 Task: Add Attachment from Trello to Card Card0000000118 in Board Board0000000030 in Workspace WS0000000010 in Trello. Add Cover Blue to Card Card0000000118 in Board Board0000000030 in Workspace WS0000000010 in Trello. Add "Copy Card To …" Button titled Button0000000118 to "bottom" of the list "To Do" to Card Card0000000118 in Board Board0000000030 in Workspace WS0000000010 in Trello. Add Description DS0000000118 to Card Card0000000118 in Board Board0000000030 in Workspace WS0000000010 in Trello. Add Comment CM0000000118 to Card Card0000000118 in Board Board0000000030 in Workspace WS0000000010 in Trello
Action: Mouse moved to (579, 74)
Screenshot: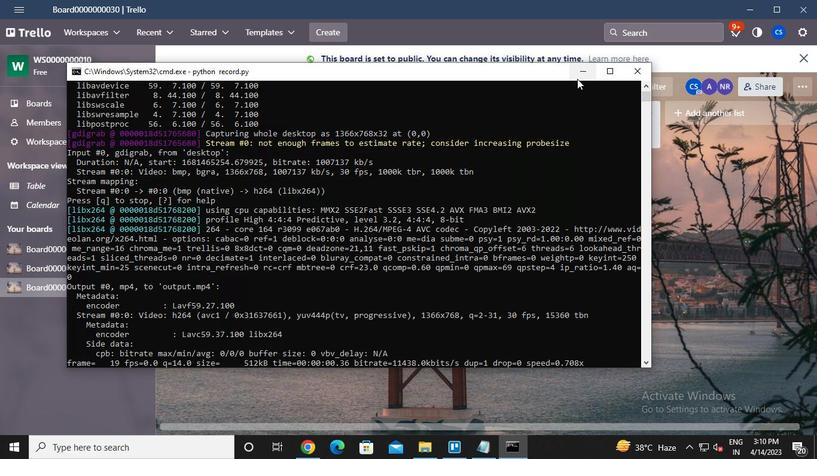 
Action: Mouse pressed left at (579, 74)
Screenshot: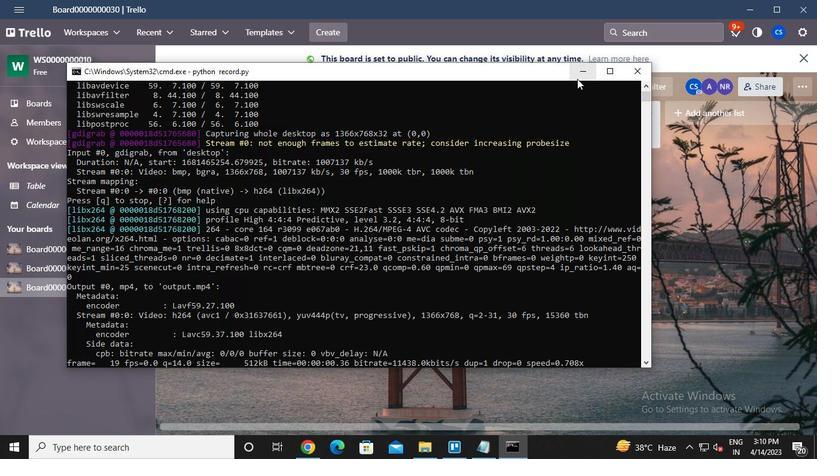 
Action: Mouse moved to (223, 216)
Screenshot: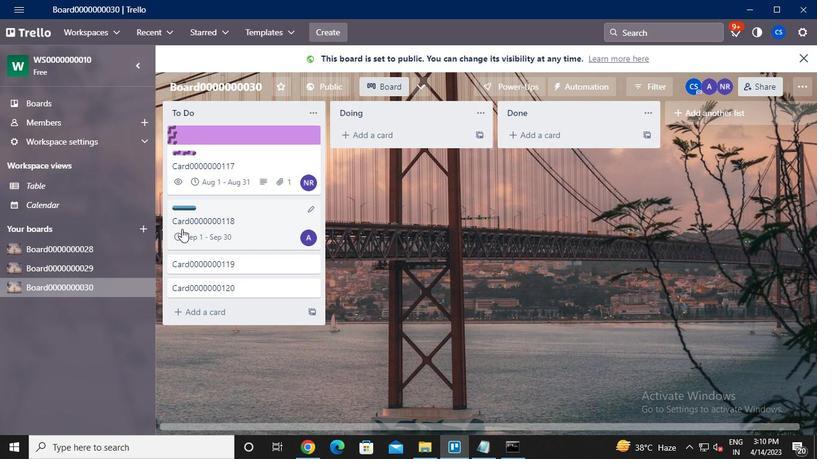 
Action: Mouse pressed left at (223, 216)
Screenshot: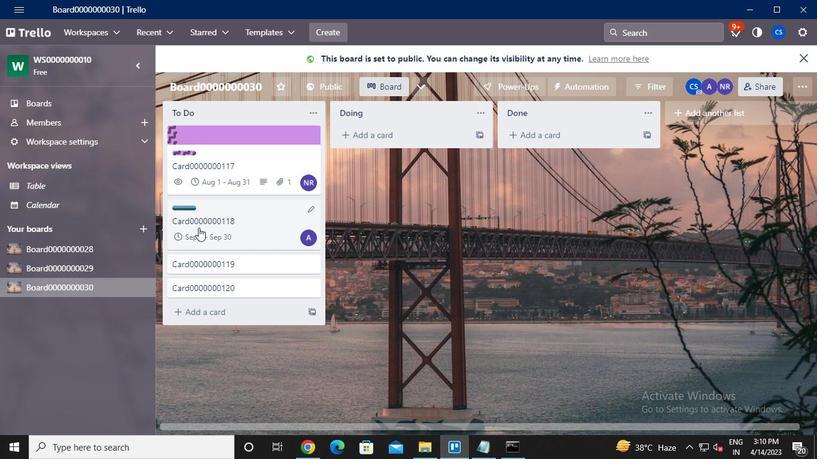 
Action: Mouse moved to (566, 245)
Screenshot: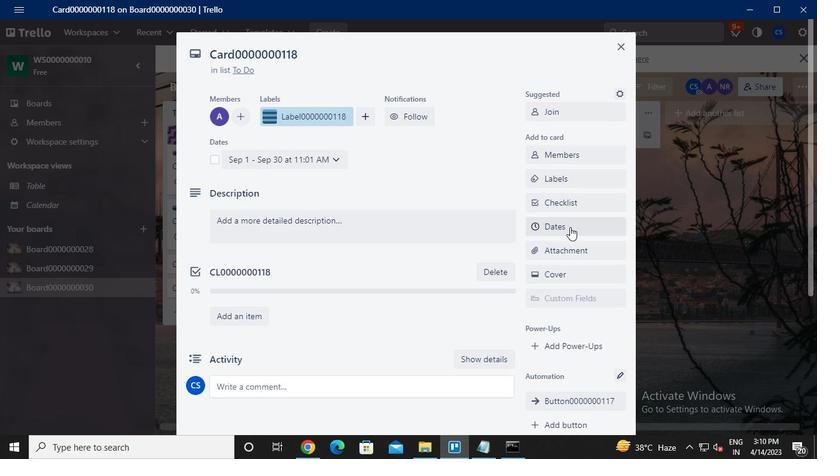 
Action: Mouse pressed left at (566, 245)
Screenshot: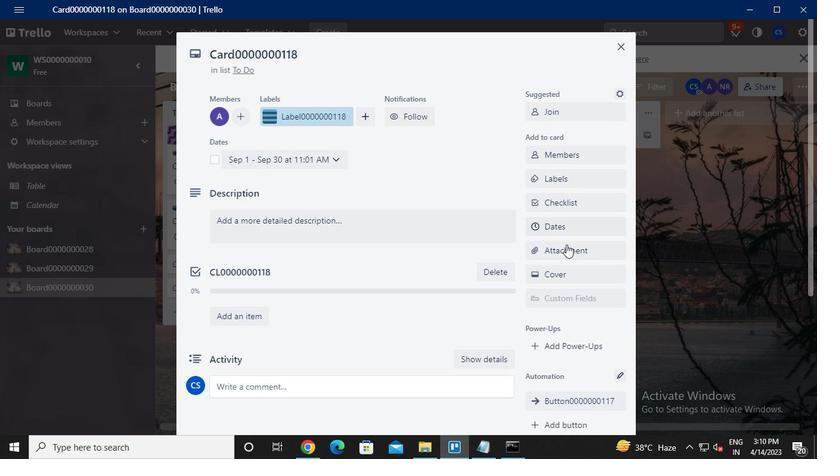 
Action: Mouse moved to (560, 127)
Screenshot: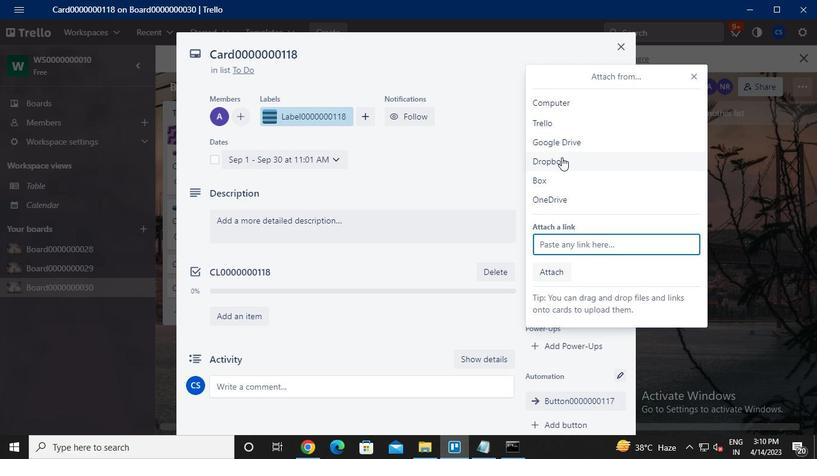 
Action: Mouse pressed left at (560, 127)
Screenshot: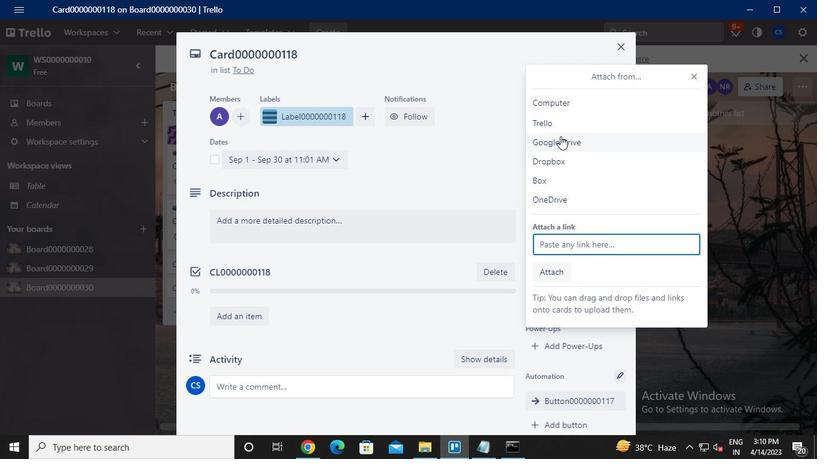 
Action: Mouse moved to (568, 175)
Screenshot: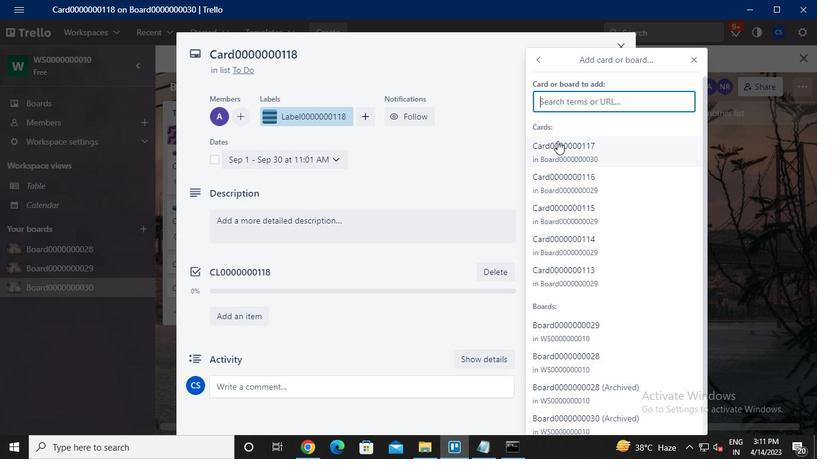 
Action: Mouse pressed left at (568, 175)
Screenshot: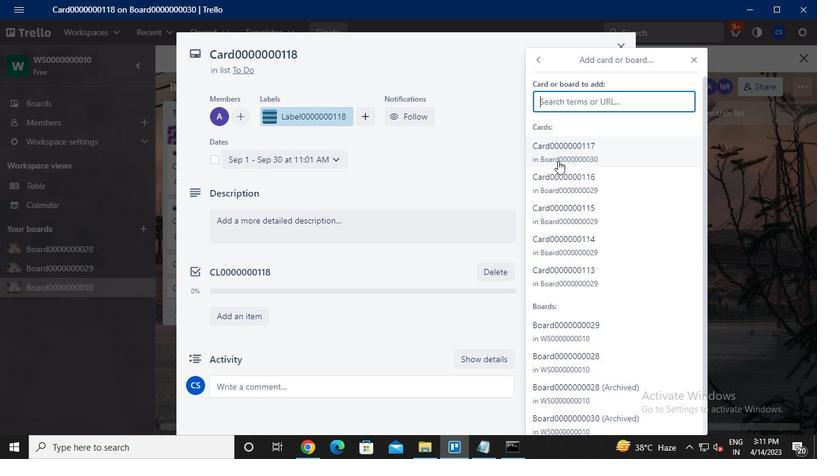 
Action: Mouse pressed left at (568, 175)
Screenshot: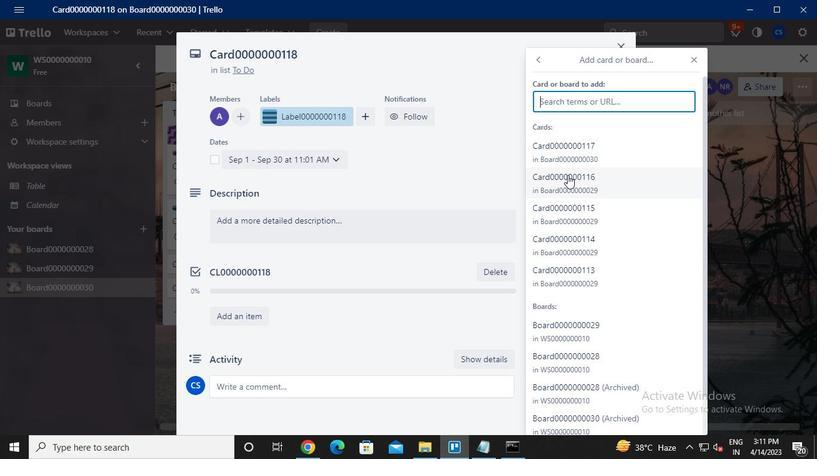 
Action: Mouse moved to (699, 61)
Screenshot: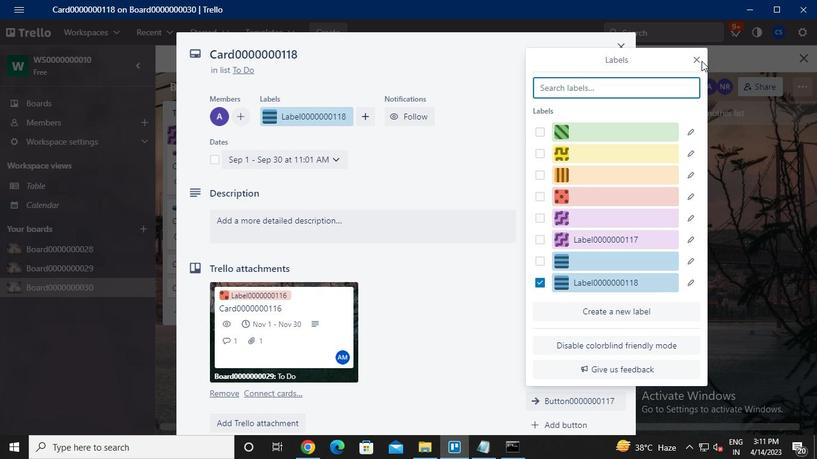 
Action: Mouse pressed left at (699, 61)
Screenshot: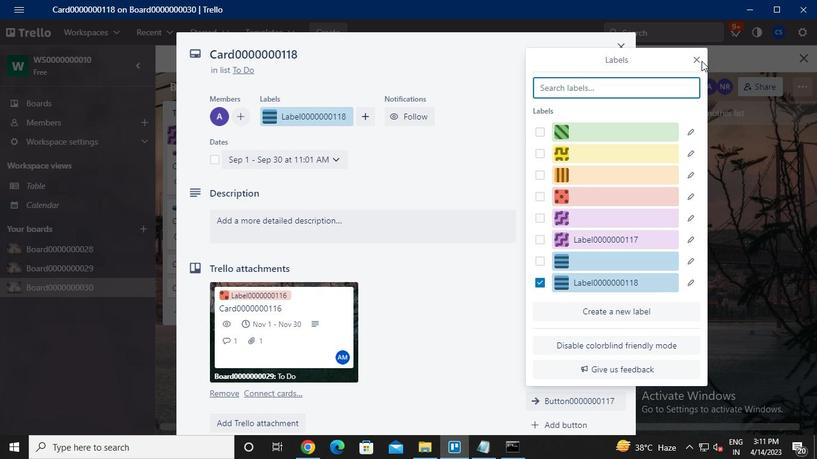 
Action: Mouse moved to (565, 268)
Screenshot: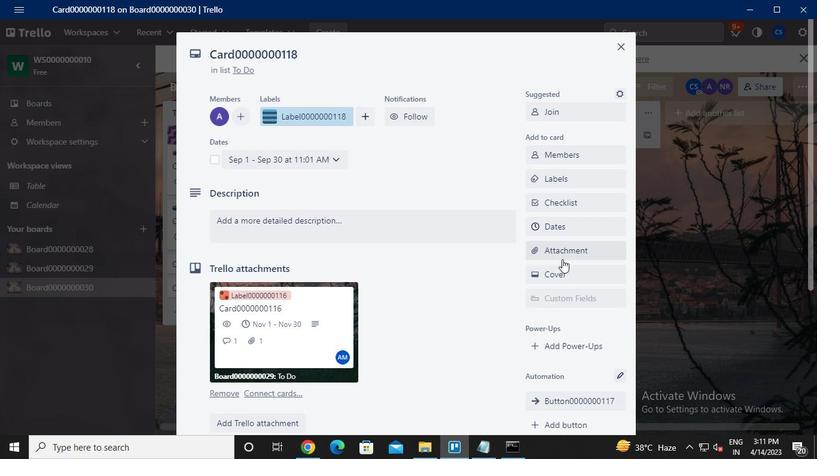 
Action: Mouse pressed left at (565, 268)
Screenshot: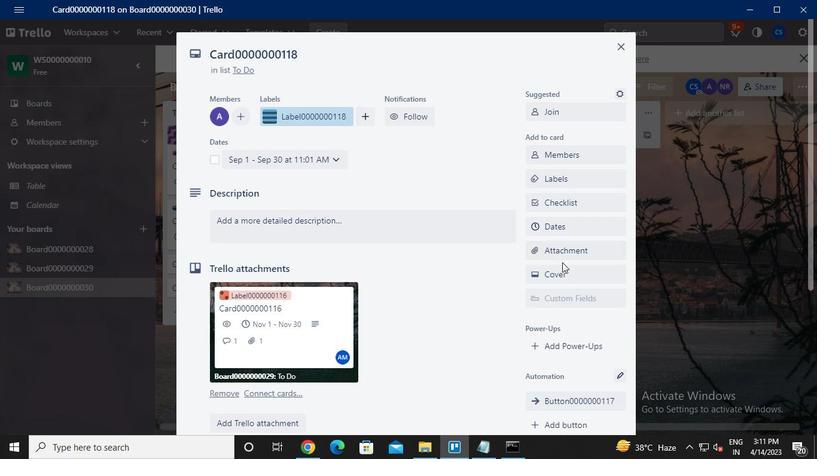 
Action: Mouse moved to (548, 223)
Screenshot: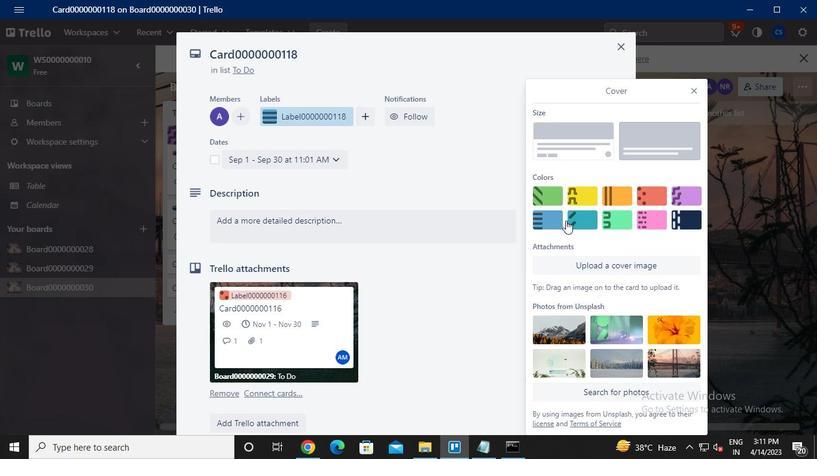 
Action: Mouse pressed left at (548, 223)
Screenshot: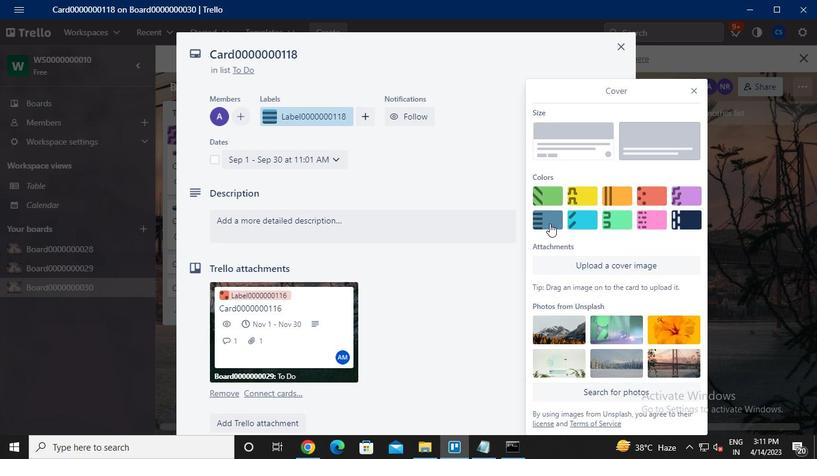 
Action: Mouse moved to (692, 71)
Screenshot: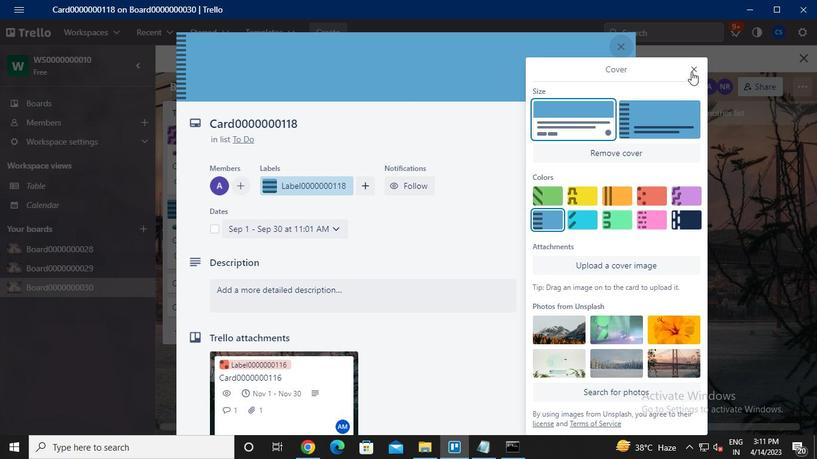 
Action: Mouse pressed left at (692, 71)
Screenshot: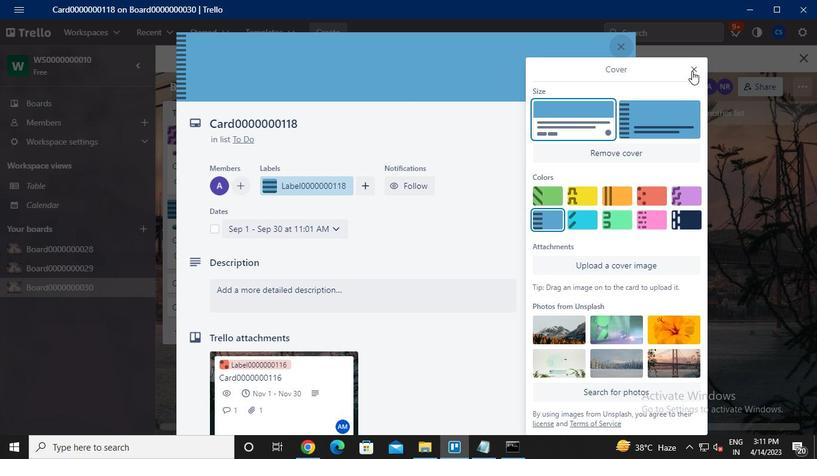 
Action: Mouse moved to (577, 290)
Screenshot: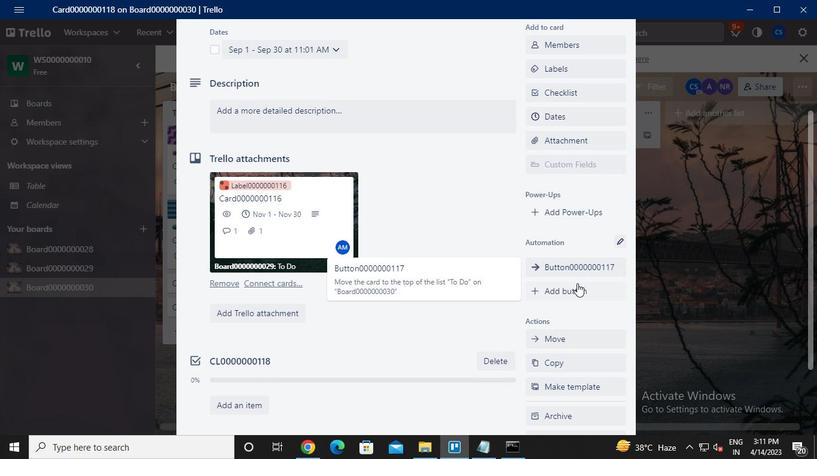 
Action: Mouse pressed left at (577, 290)
Screenshot: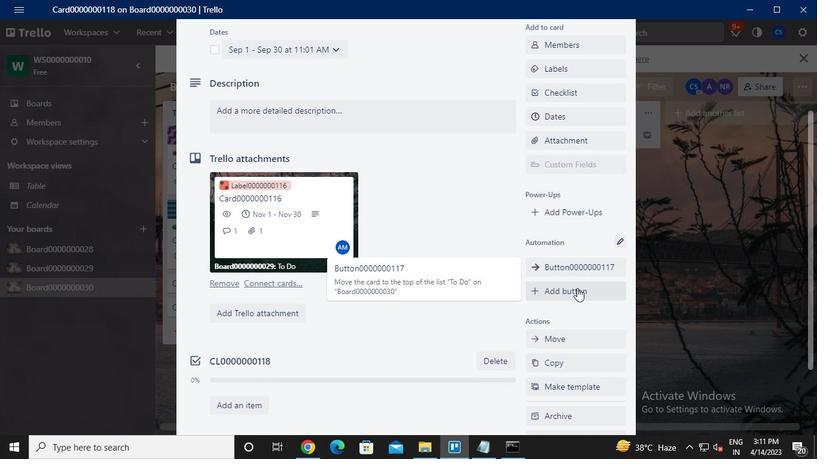 
Action: Mouse moved to (587, 134)
Screenshot: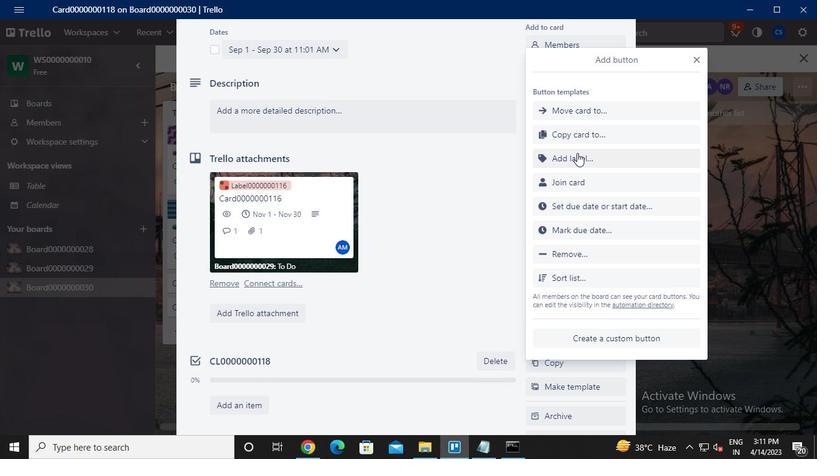 
Action: Mouse pressed left at (587, 134)
Screenshot: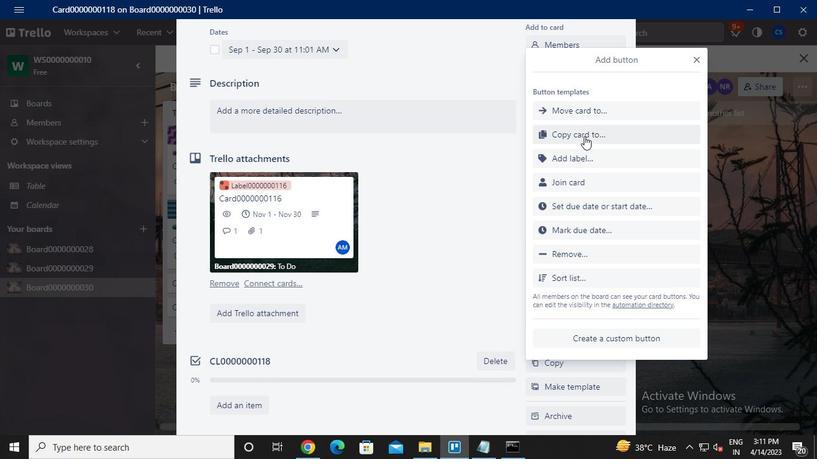 
Action: Mouse moved to (447, 233)
Screenshot: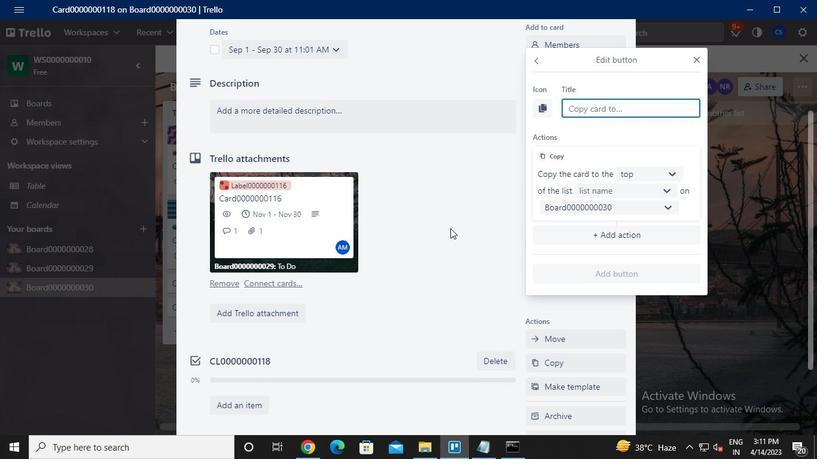 
Action: Keyboard Key.caps_lock
Screenshot: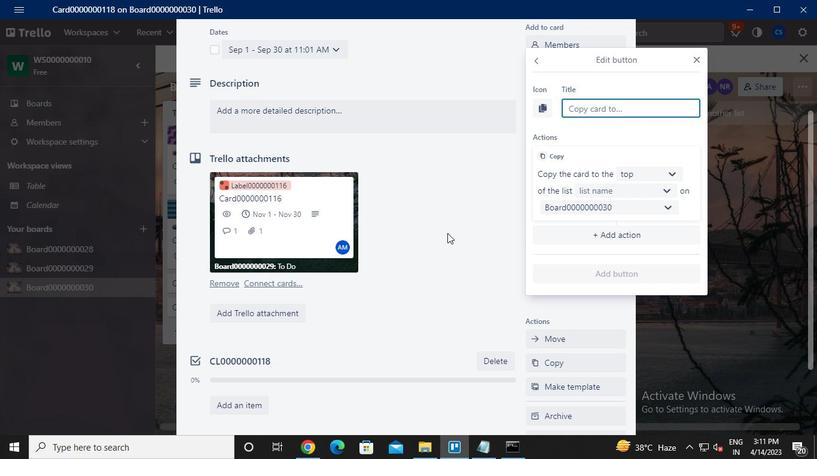
Action: Keyboard Key.caps_lock
Screenshot: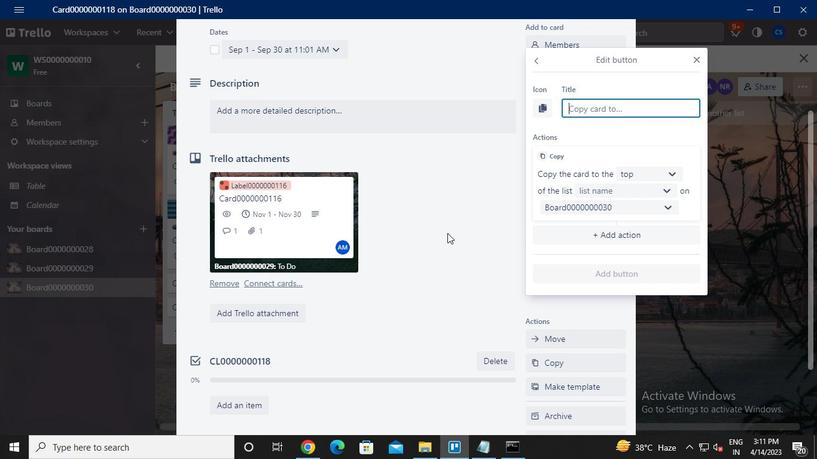 
Action: Keyboard b
Screenshot: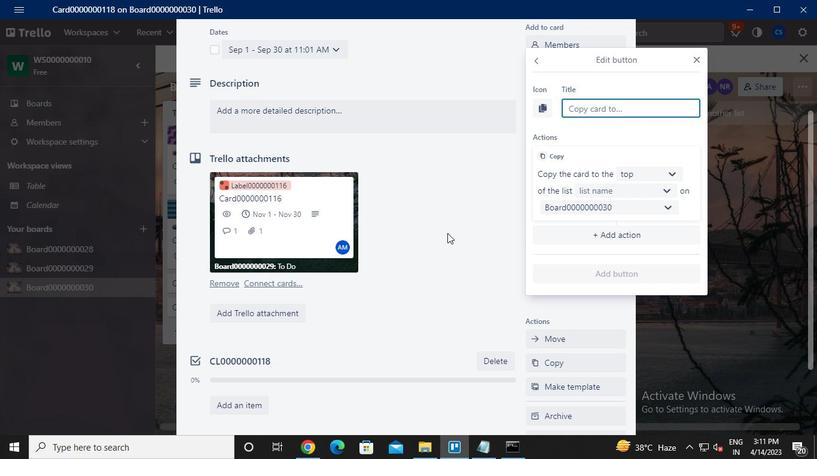 
Action: Keyboard Key.caps_lock
Screenshot: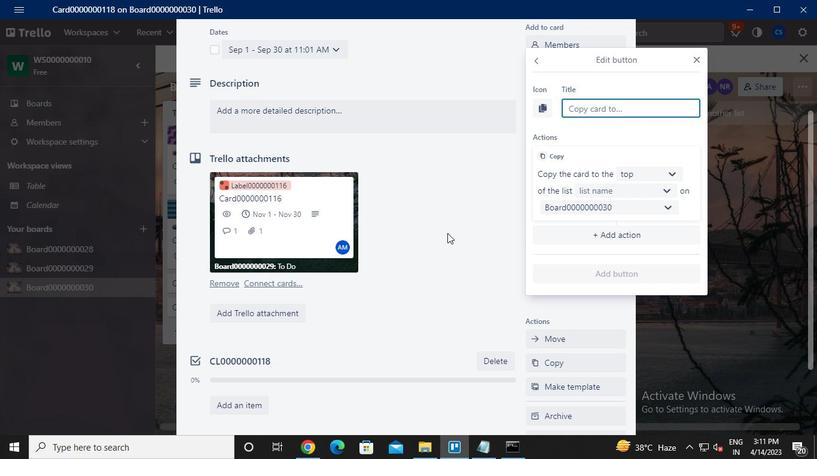 
Action: Keyboard u
Screenshot: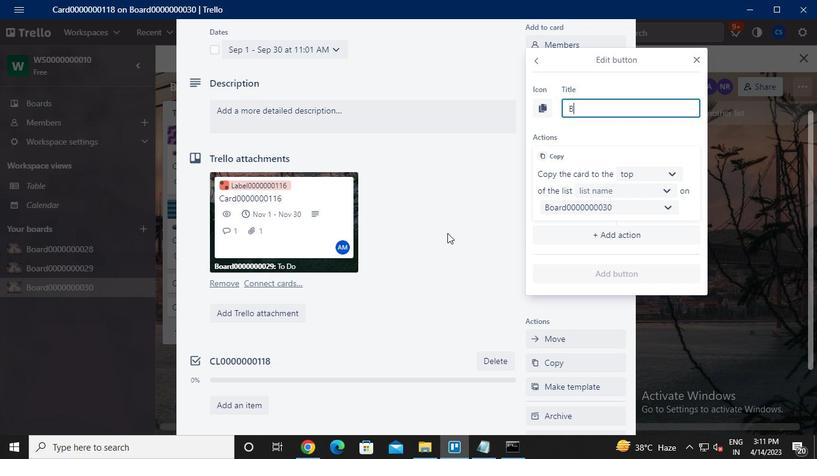 
Action: Keyboard t
Screenshot: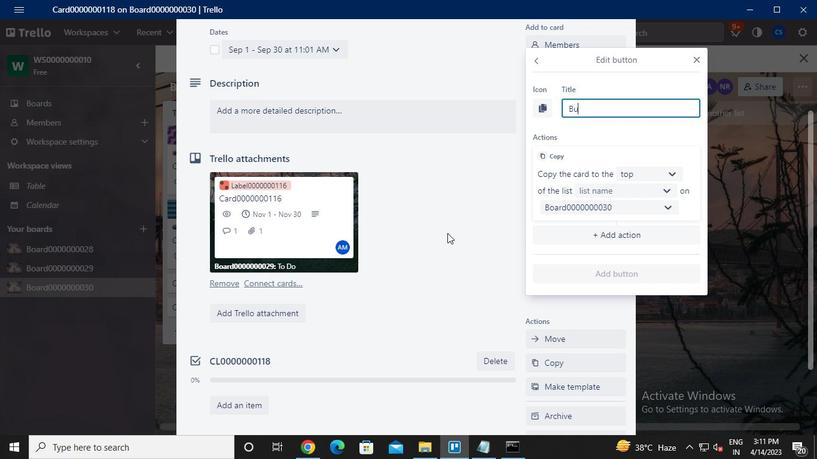 
Action: Keyboard t
Screenshot: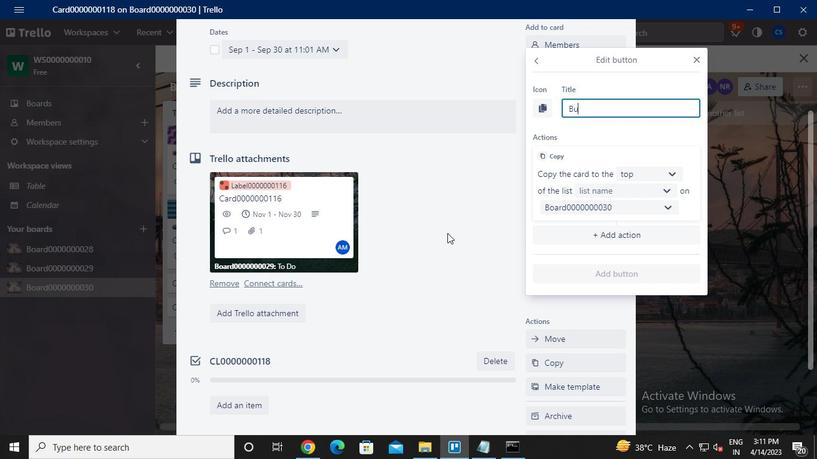 
Action: Keyboard o
Screenshot: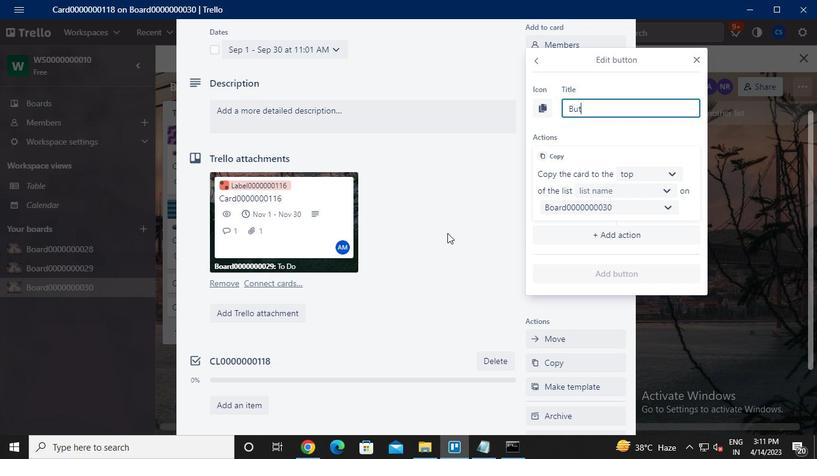 
Action: Keyboard n
Screenshot: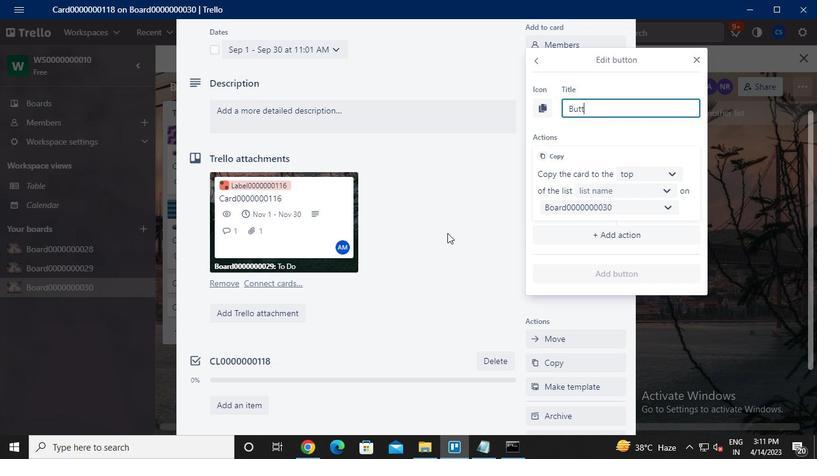 
Action: Keyboard <96>
Screenshot: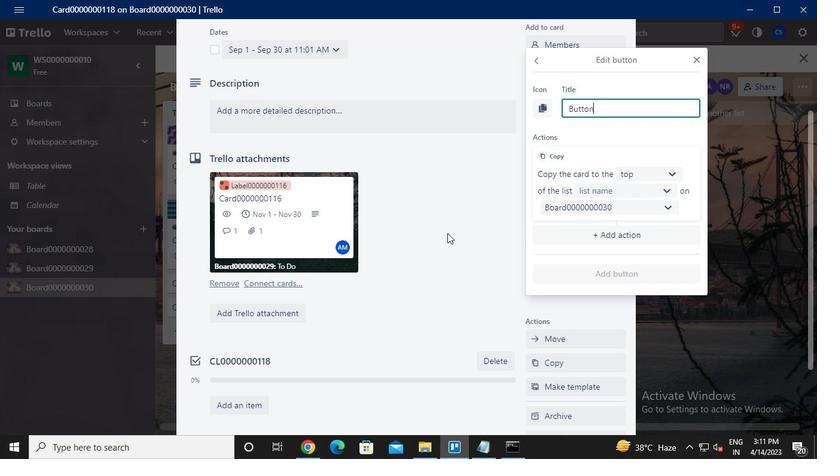 
Action: Keyboard <96>
Screenshot: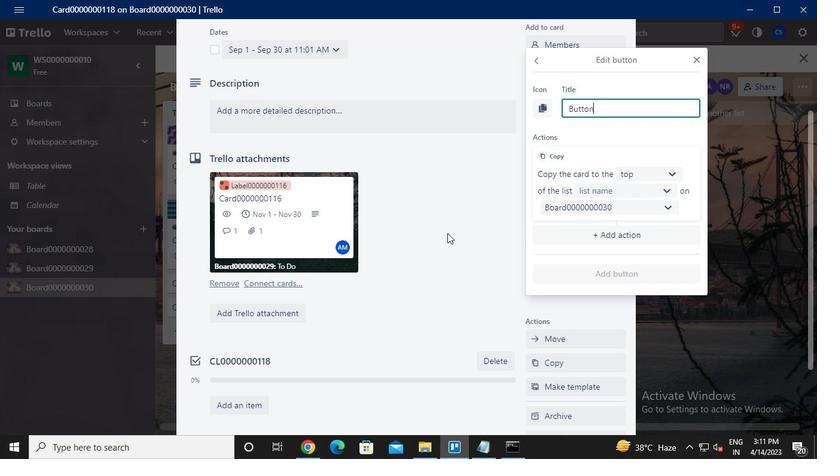 
Action: Keyboard <96>
Screenshot: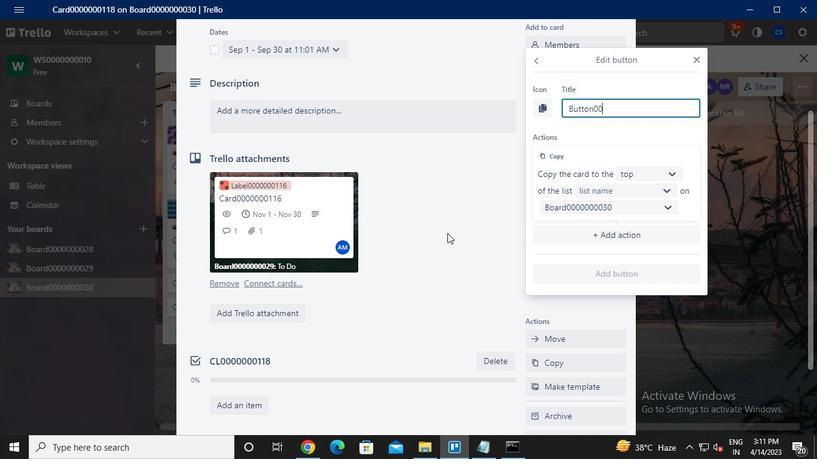 
Action: Keyboard <96>
Screenshot: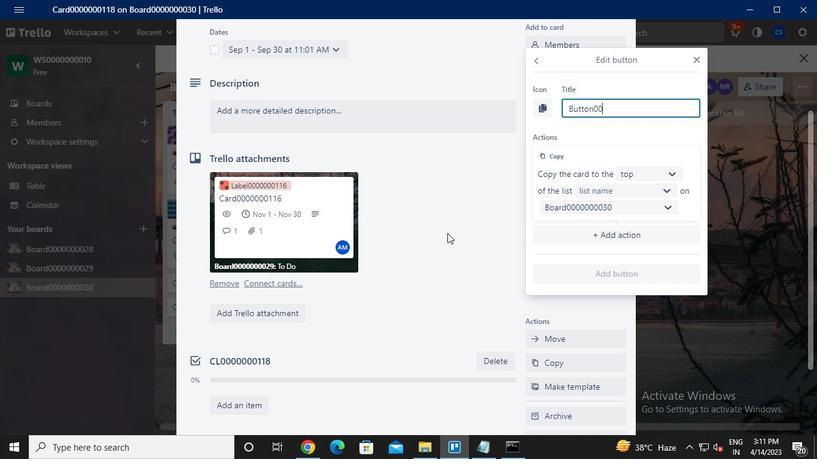 
Action: Keyboard <96>
Screenshot: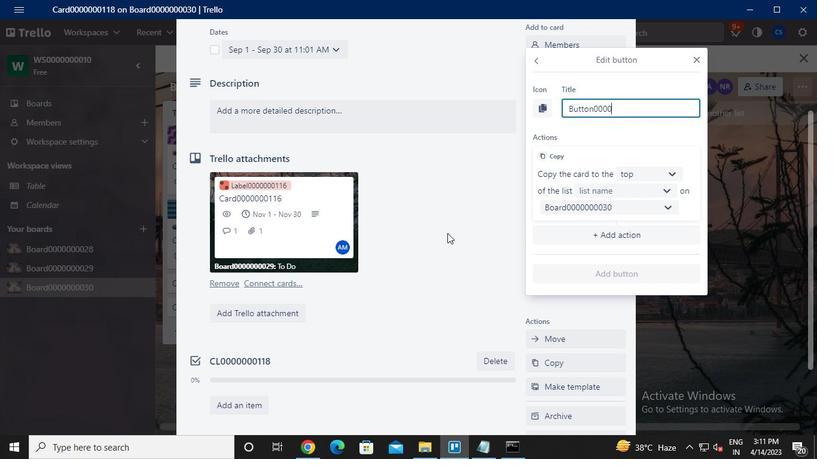 
Action: Keyboard <96>
Screenshot: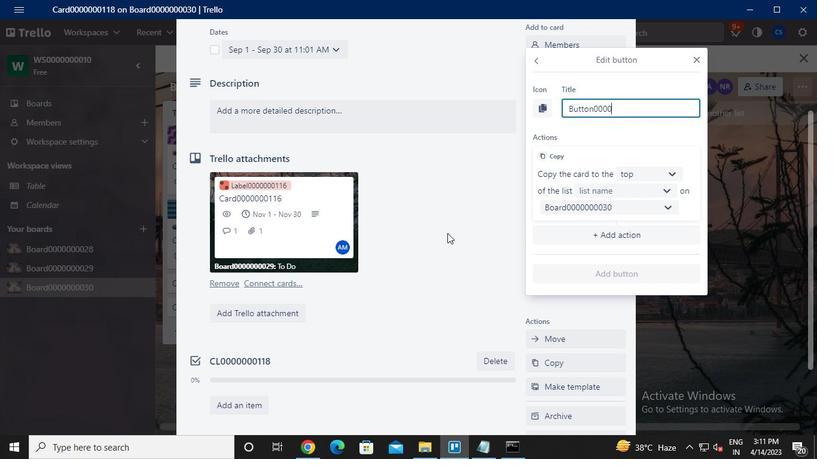 
Action: Keyboard <96>
Screenshot: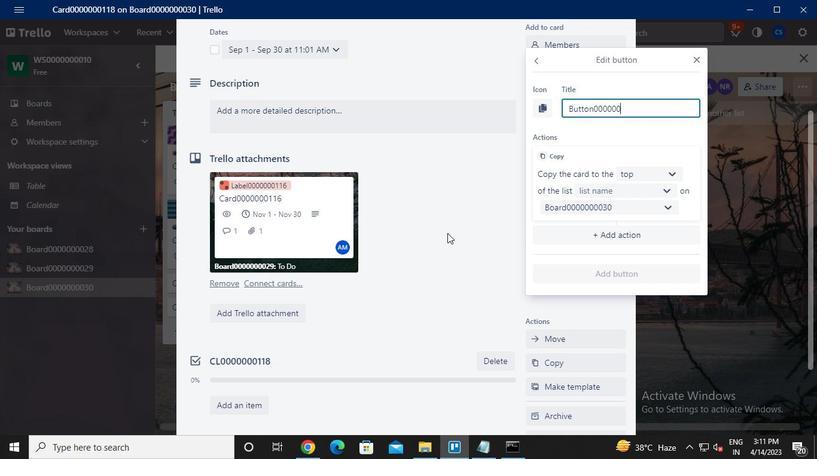 
Action: Keyboard <97>
Screenshot: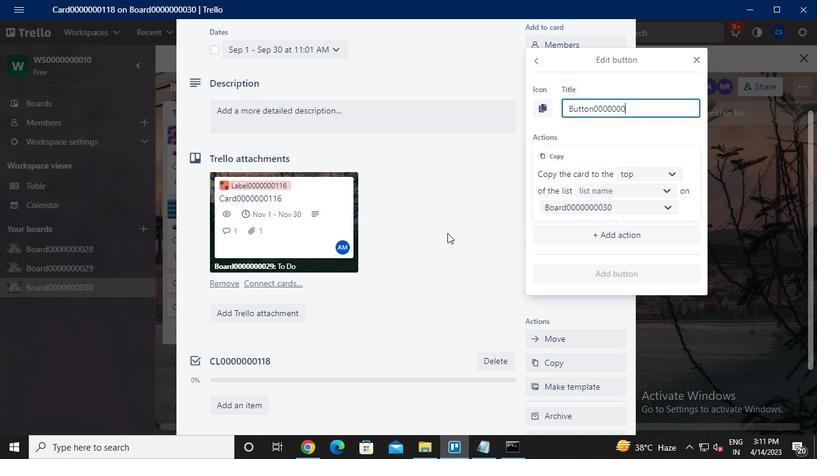 
Action: Keyboard <97>
Screenshot: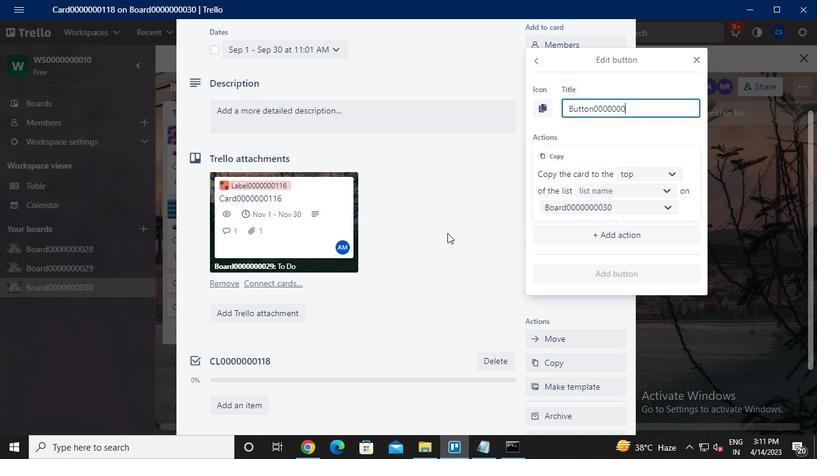 
Action: Keyboard <104>
Screenshot: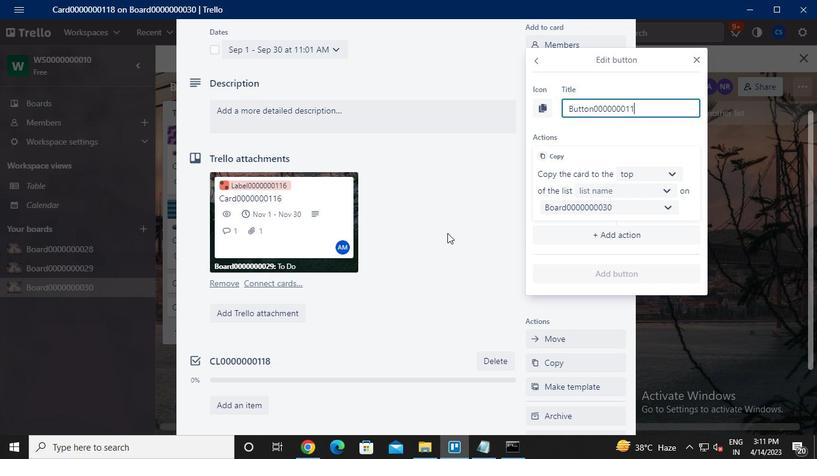 
Action: Mouse moved to (642, 172)
Screenshot: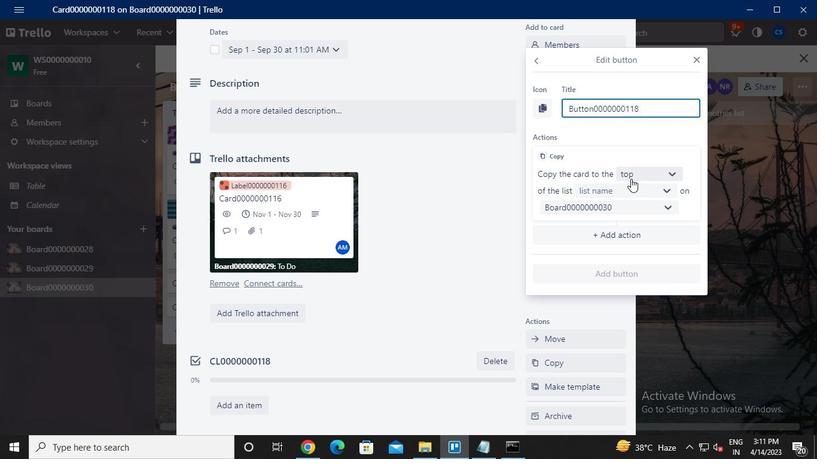 
Action: Mouse pressed left at (642, 172)
Screenshot: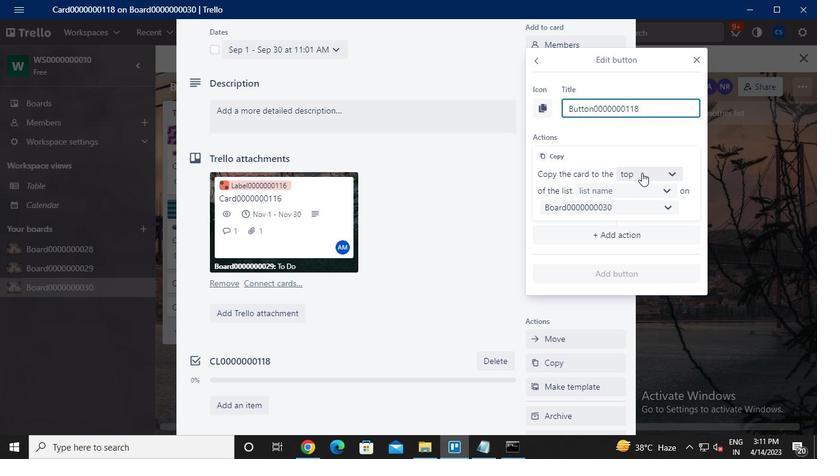 
Action: Mouse moved to (644, 217)
Screenshot: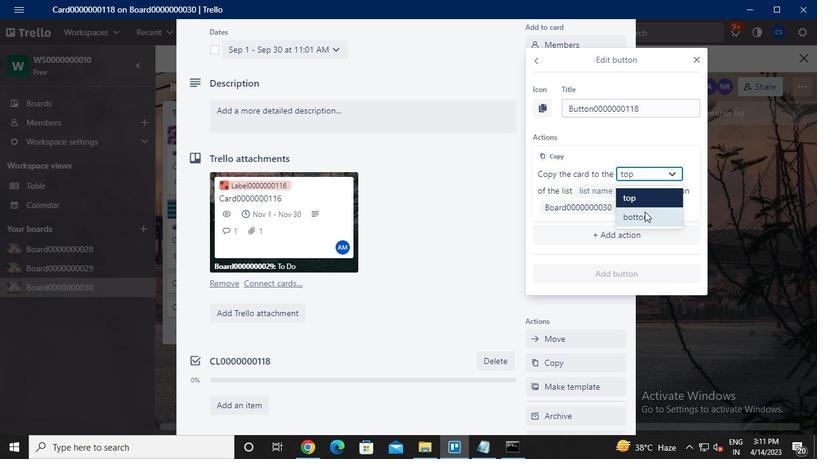 
Action: Mouse pressed left at (644, 217)
Screenshot: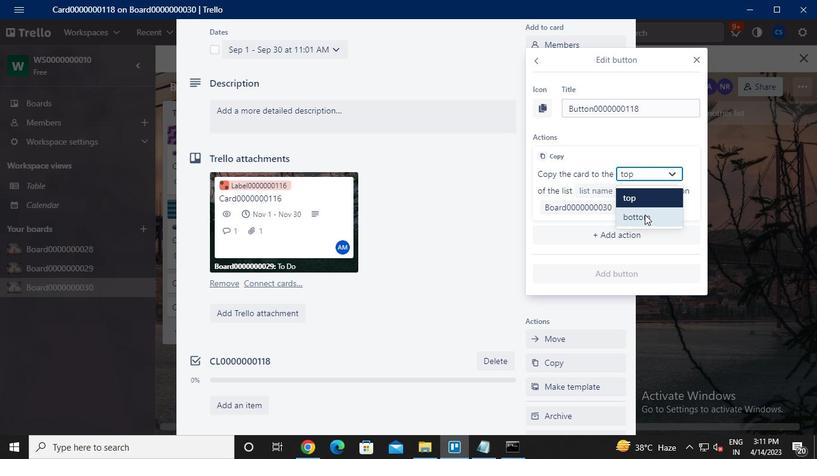 
Action: Mouse moved to (647, 193)
Screenshot: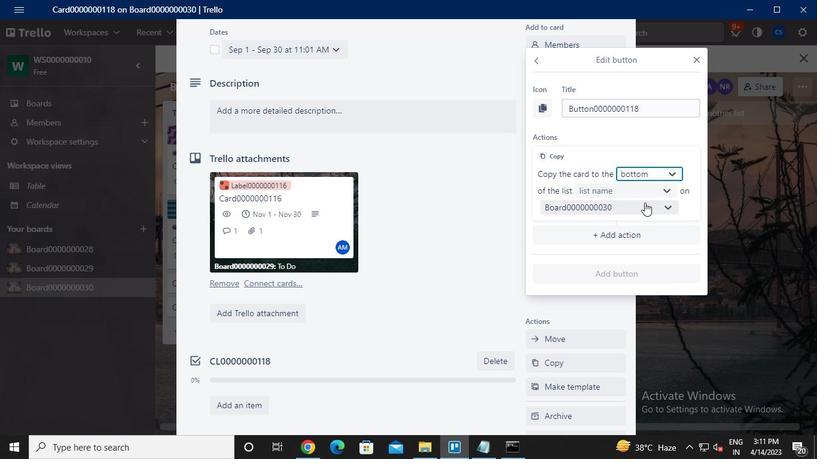 
Action: Mouse pressed left at (647, 193)
Screenshot: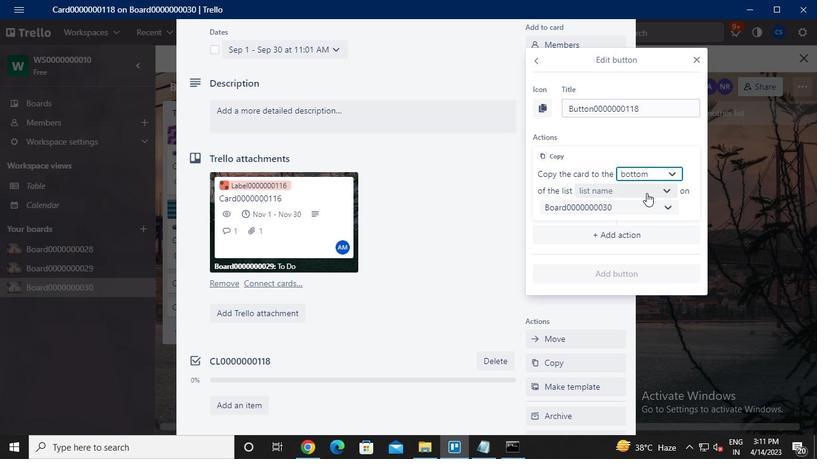 
Action: Mouse moved to (619, 217)
Screenshot: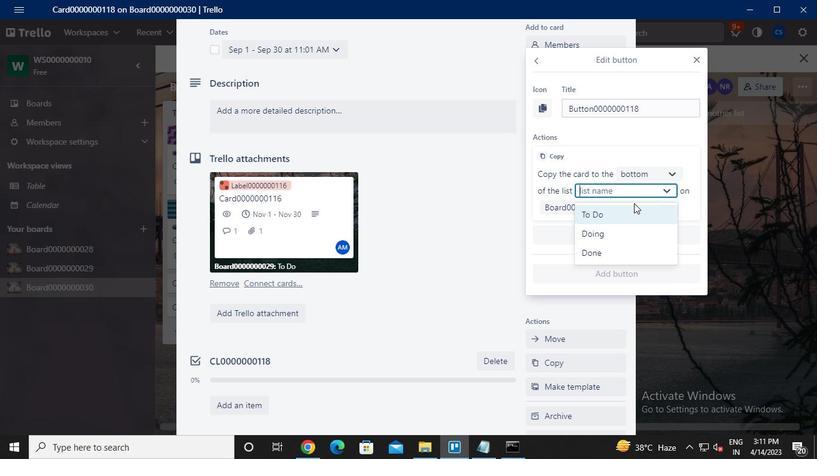 
Action: Mouse pressed left at (619, 217)
Screenshot: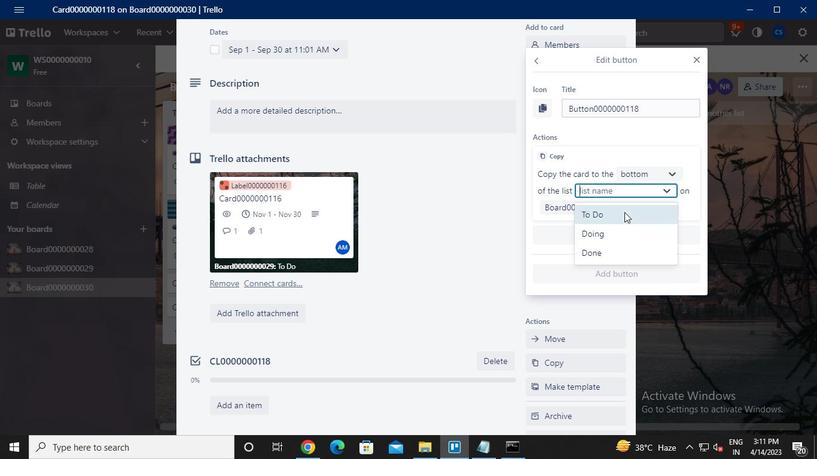
Action: Mouse moved to (621, 273)
Screenshot: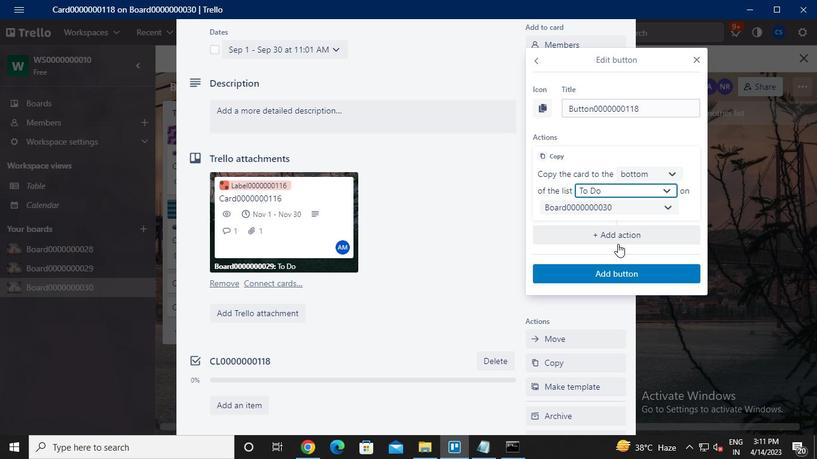 
Action: Mouse pressed left at (621, 273)
Screenshot: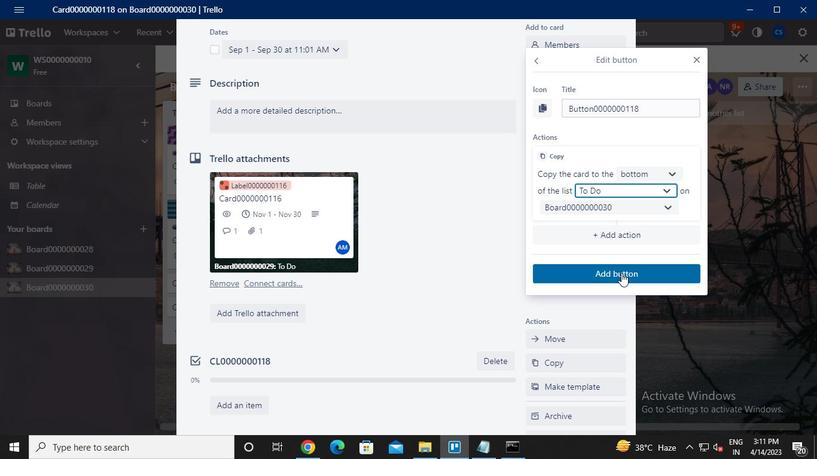 
Action: Mouse moved to (296, 108)
Screenshot: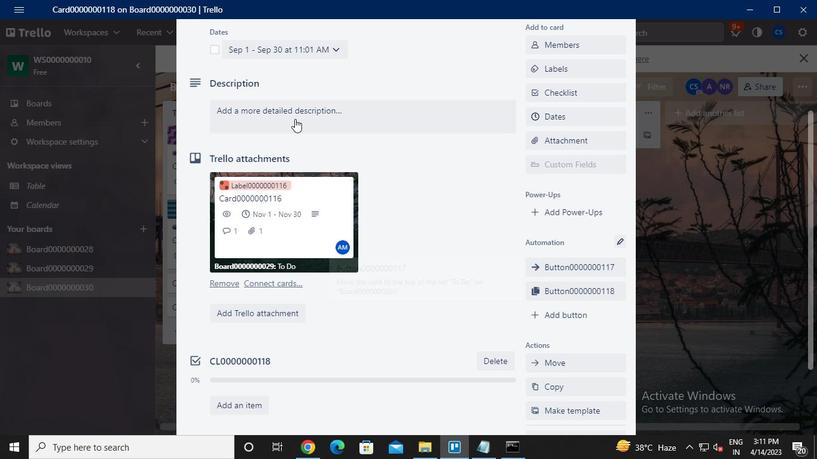 
Action: Mouse pressed left at (296, 108)
Screenshot: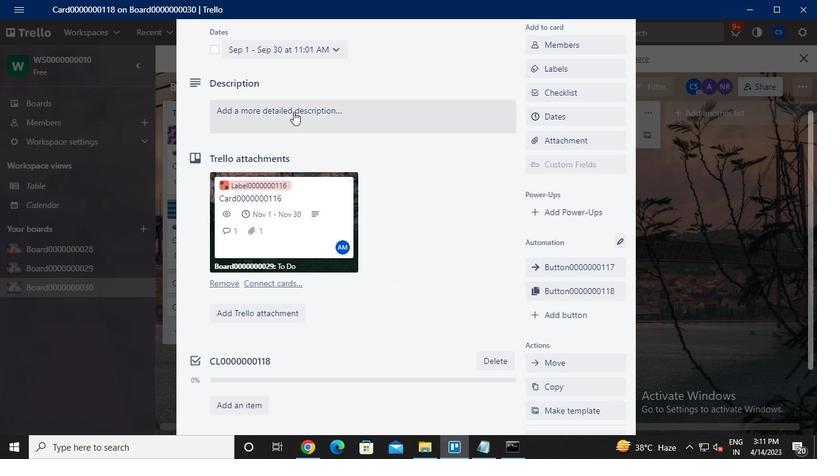 
Action: Keyboard Key.caps_lock
Screenshot: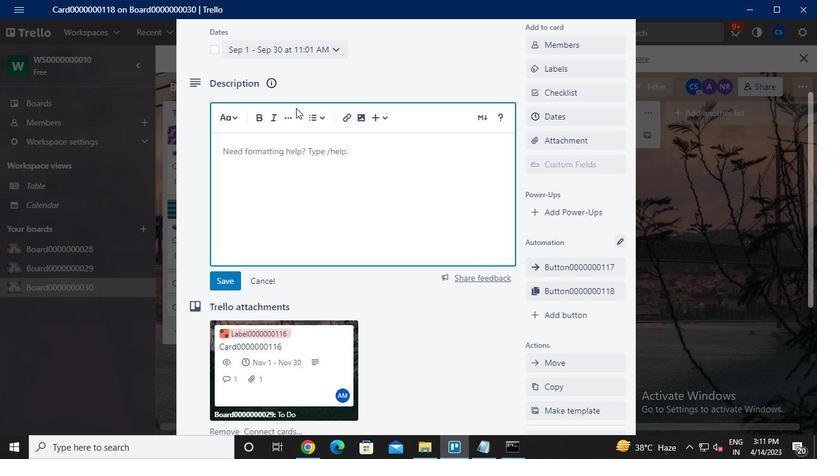 
Action: Keyboard d
Screenshot: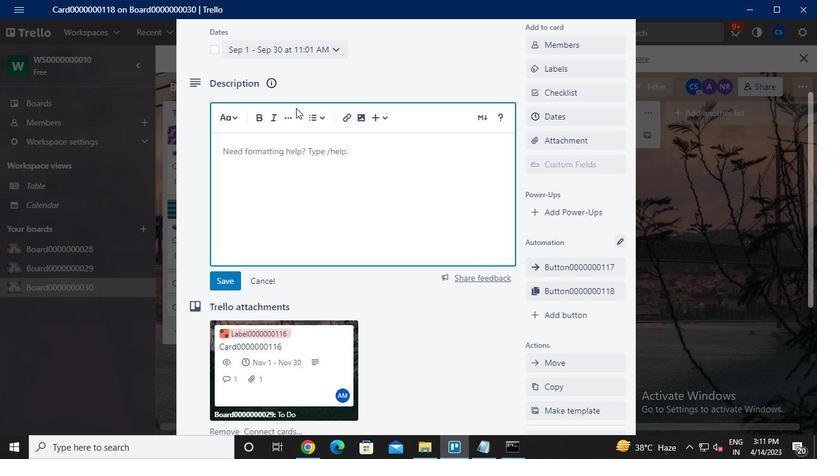 
Action: Keyboard s
Screenshot: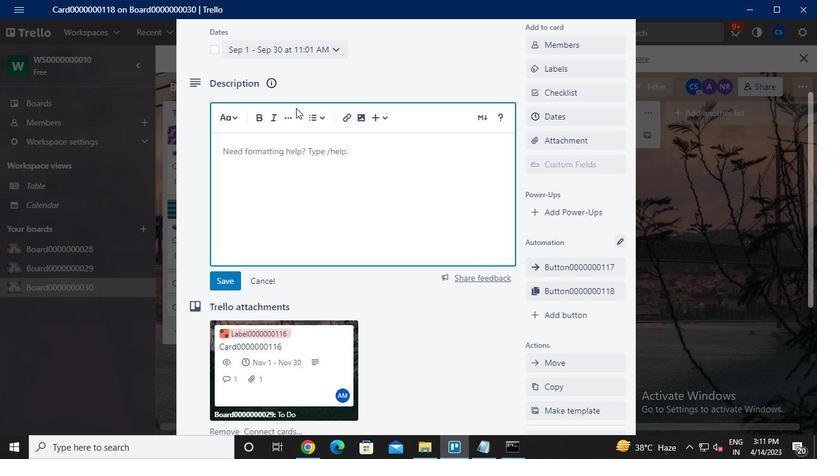 
Action: Keyboard <96>
Screenshot: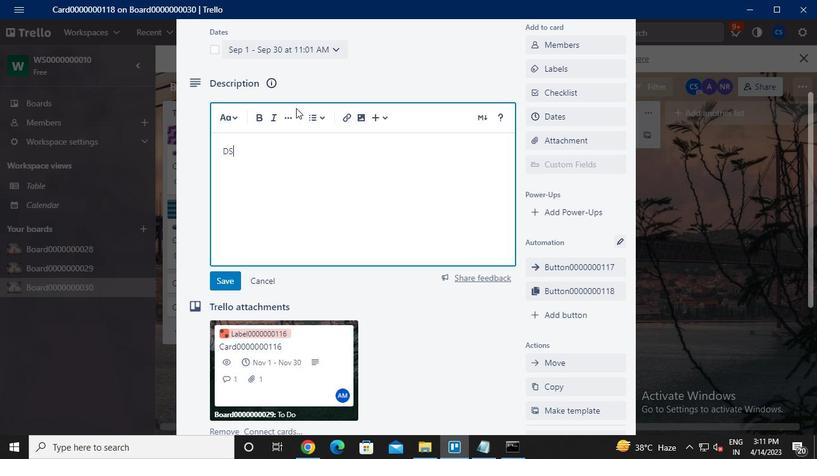 
Action: Keyboard <96>
Screenshot: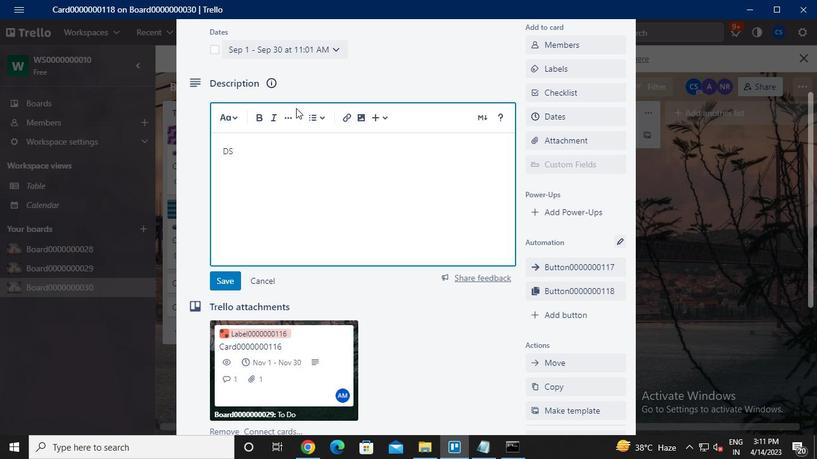 
Action: Keyboard <96>
Screenshot: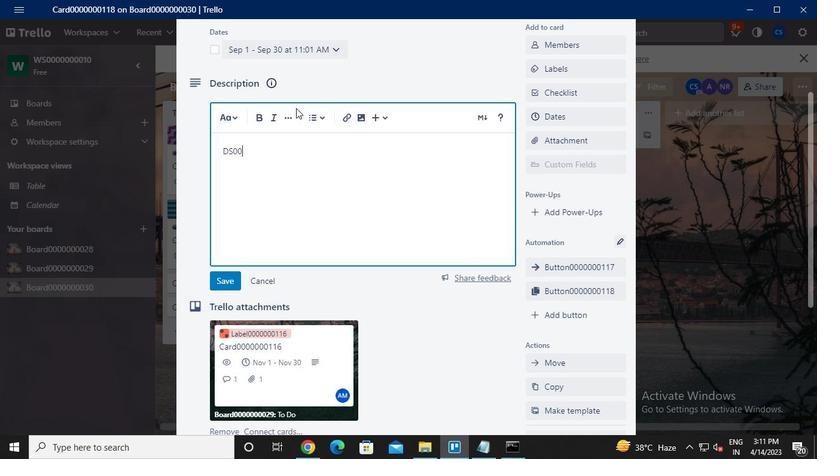 
Action: Keyboard <96>
Screenshot: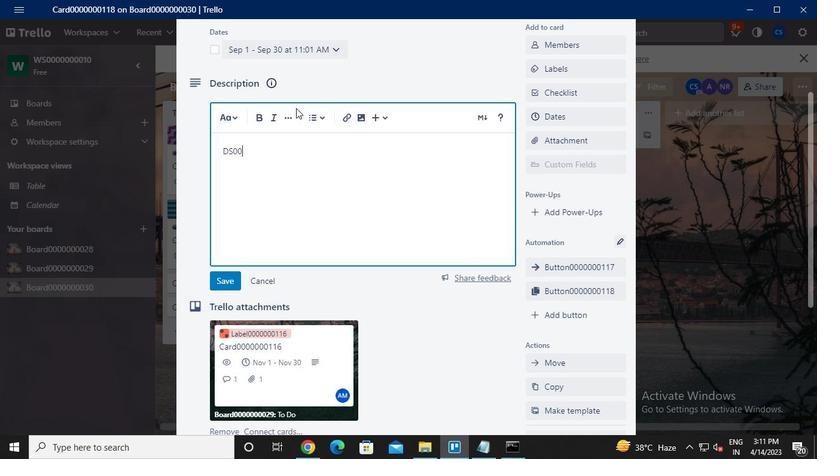 
Action: Keyboard <96>
Screenshot: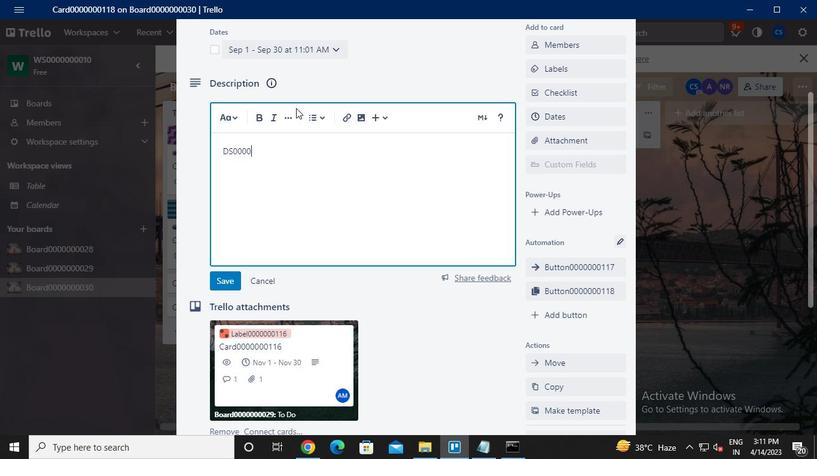 
Action: Keyboard <96>
Screenshot: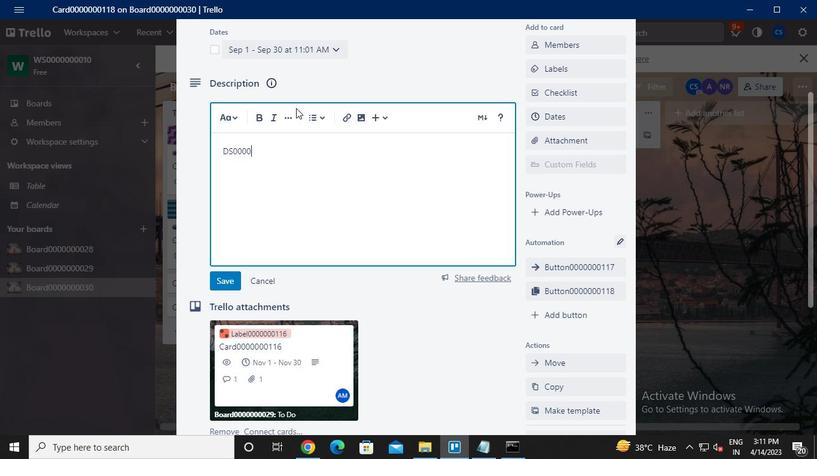 
Action: Keyboard <96>
Screenshot: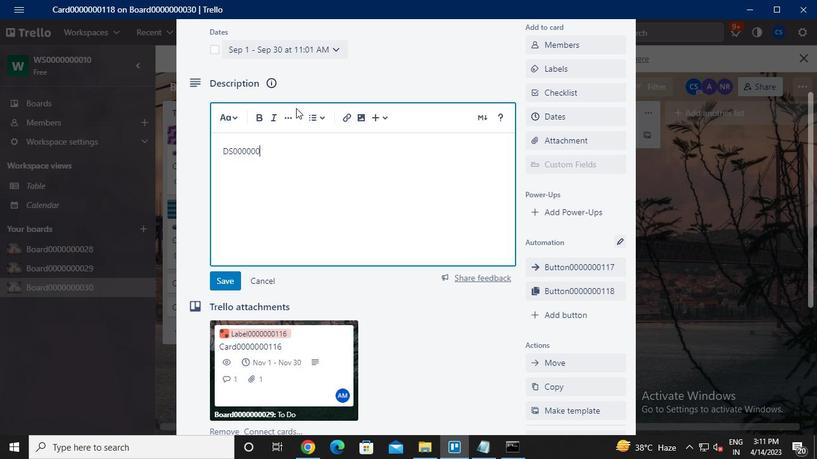
Action: Keyboard <97>
Screenshot: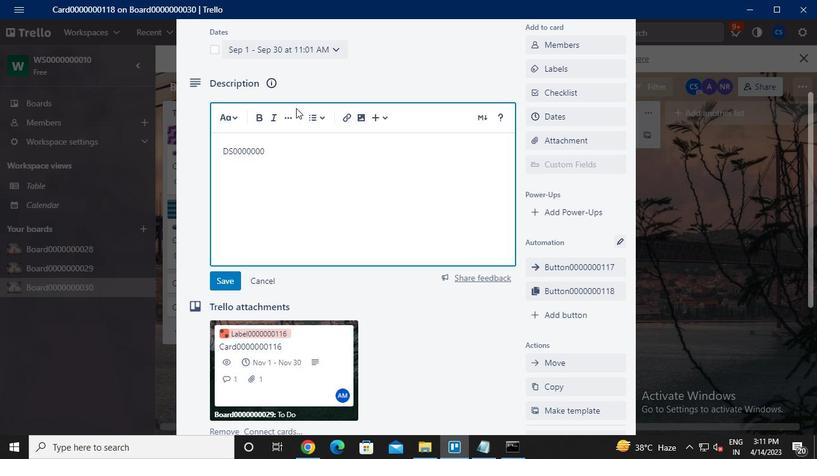 
Action: Keyboard <97>
Screenshot: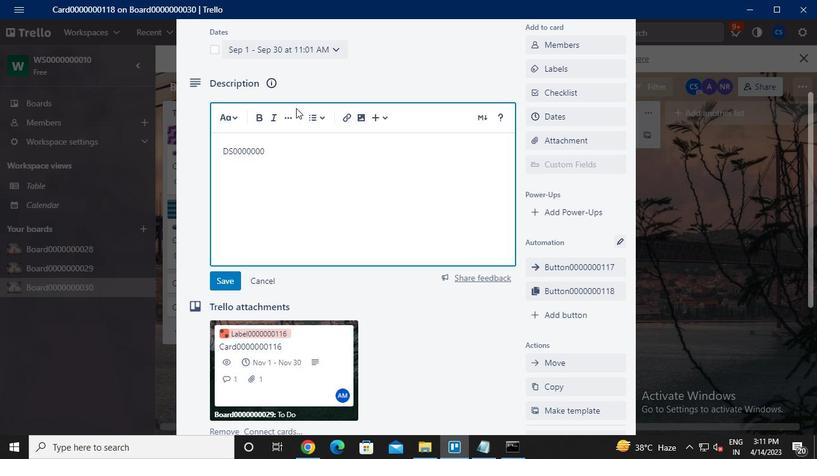
Action: Keyboard <104>
Screenshot: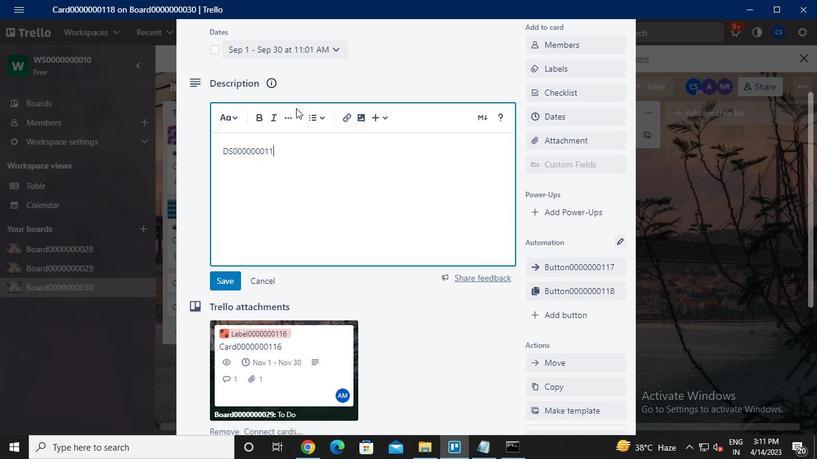 
Action: Mouse moved to (226, 275)
Screenshot: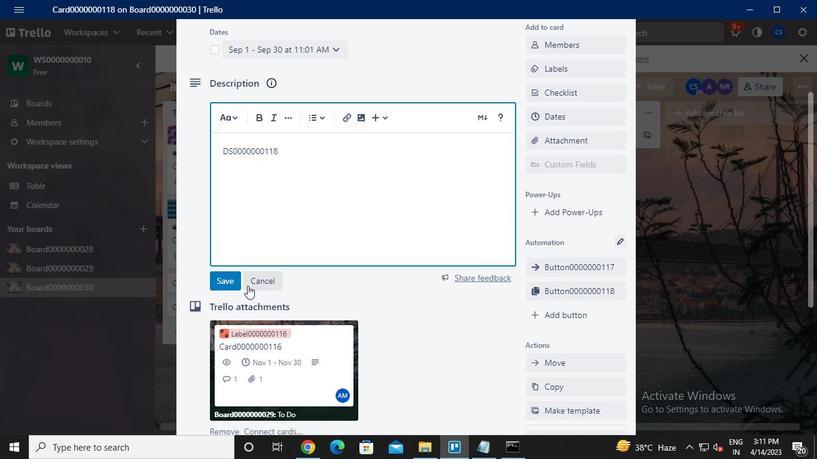 
Action: Mouse pressed left at (226, 275)
Screenshot: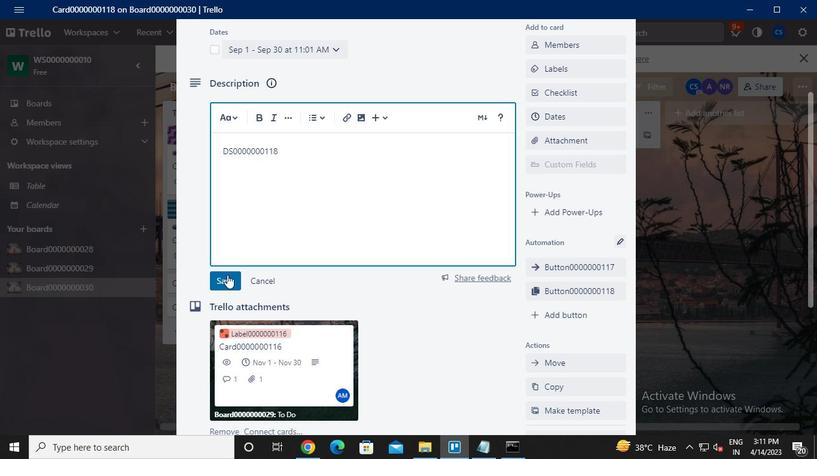 
Action: Mouse moved to (285, 348)
Screenshot: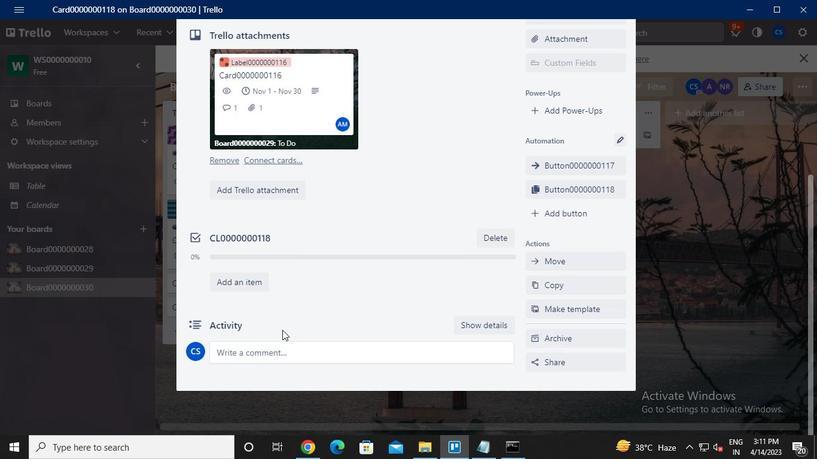 
Action: Mouse pressed left at (285, 348)
Screenshot: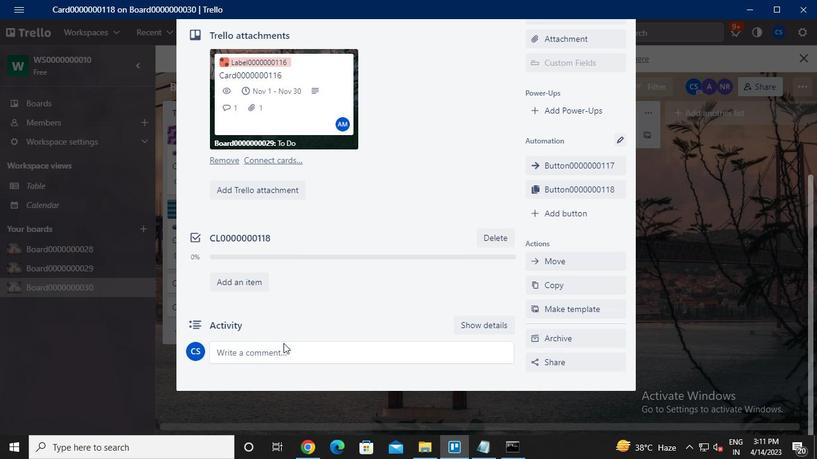 
Action: Keyboard c
Screenshot: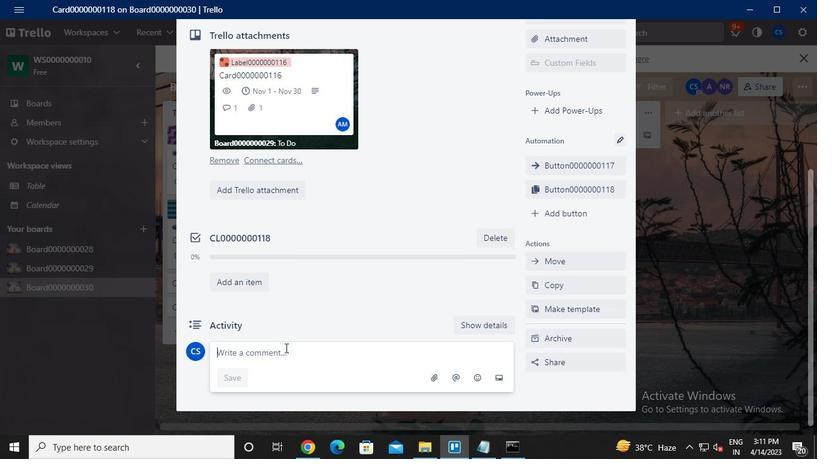 
Action: Keyboard m
Screenshot: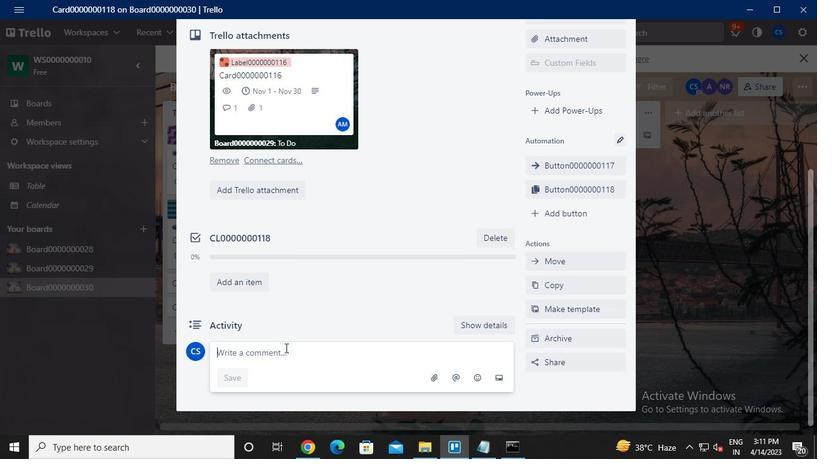 
Action: Keyboard <96>
Screenshot: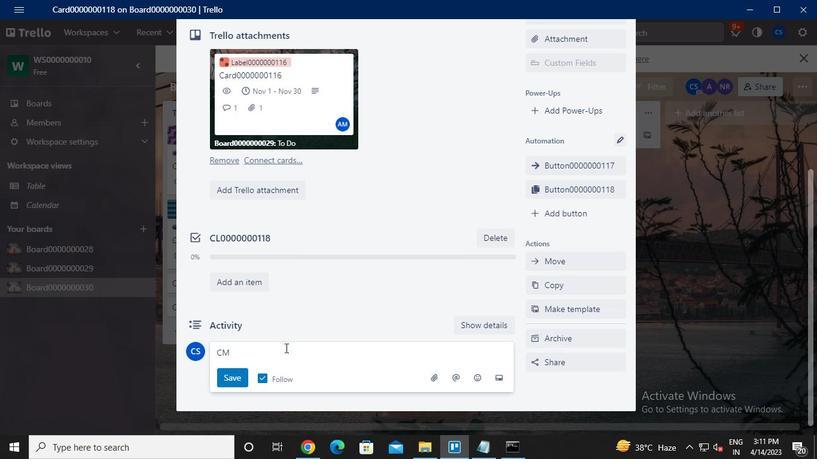 
Action: Keyboard <96>
Screenshot: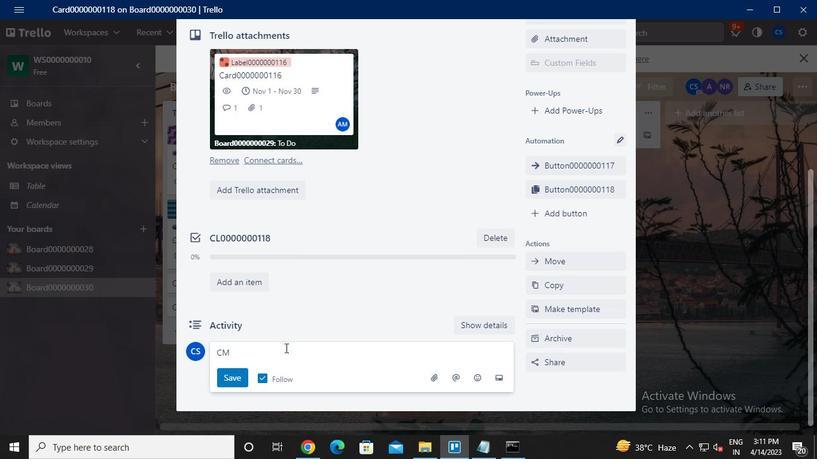 
Action: Keyboard <96>
Screenshot: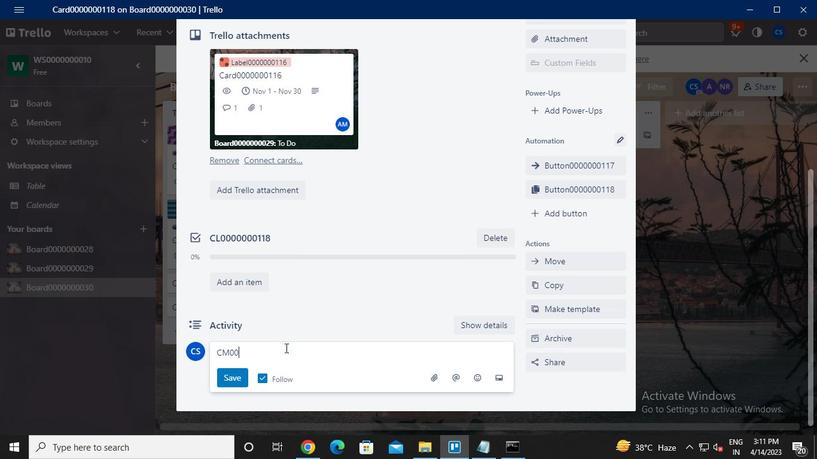 
Action: Keyboard <96>
Screenshot: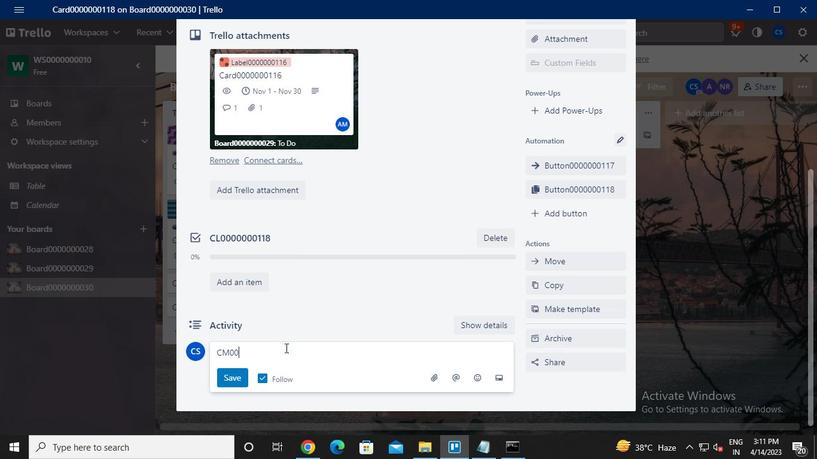 
Action: Keyboard <96>
Screenshot: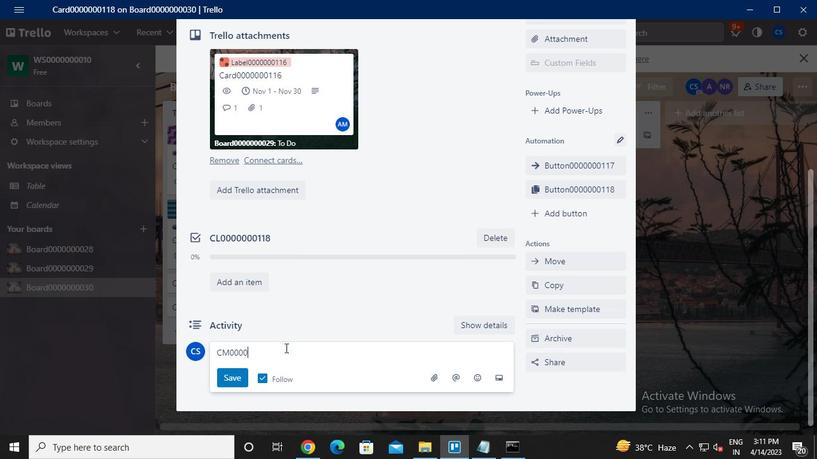 
Action: Keyboard <96>
Screenshot: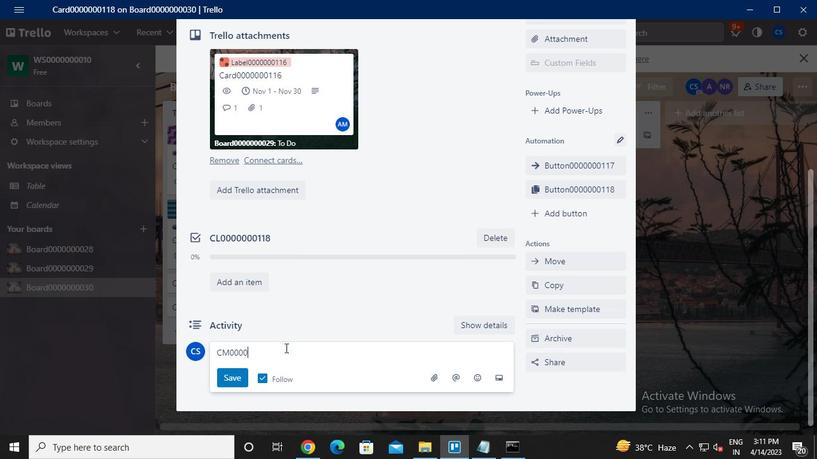 
Action: Keyboard <96>
Screenshot: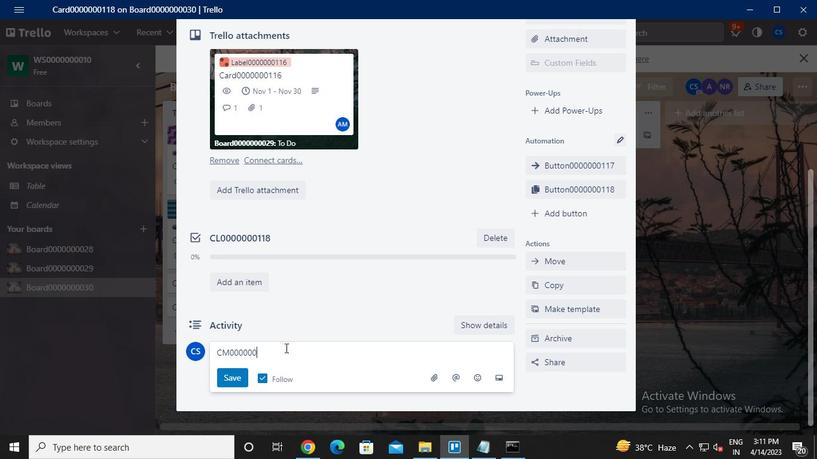 
Action: Keyboard <97>
Screenshot: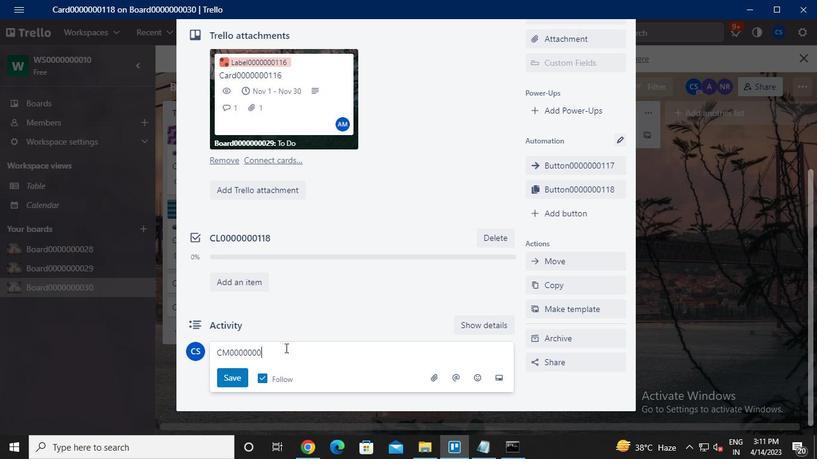 
Action: Keyboard <97>
Screenshot: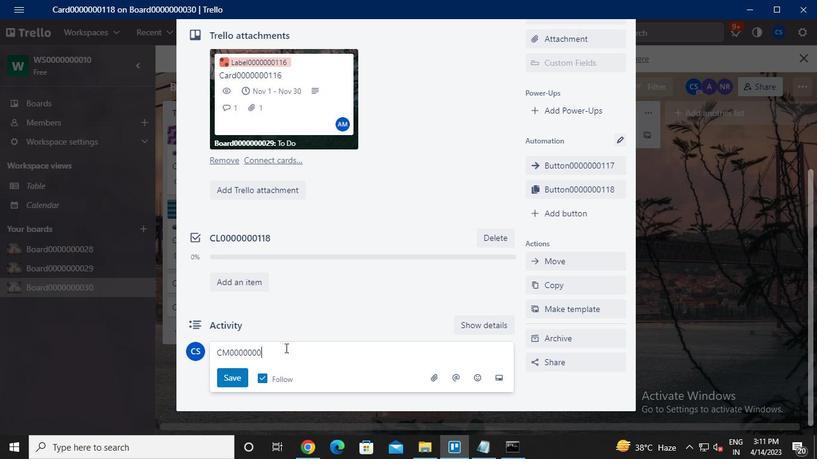 
Action: Keyboard <104>
Screenshot: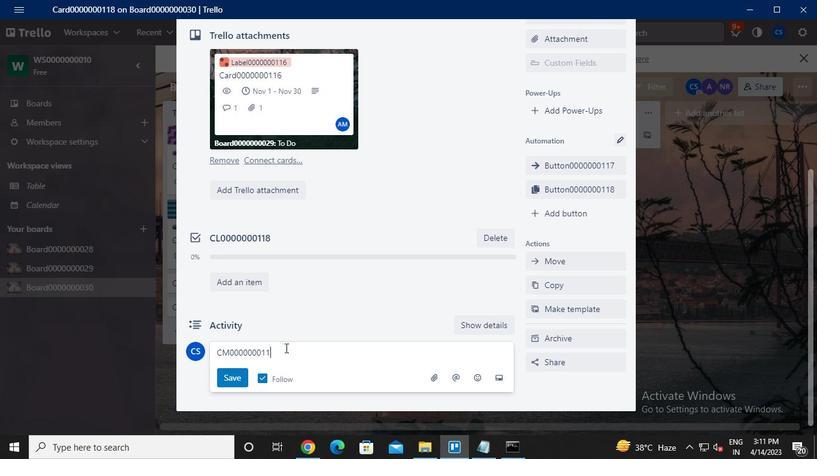 
Action: Mouse moved to (234, 375)
Screenshot: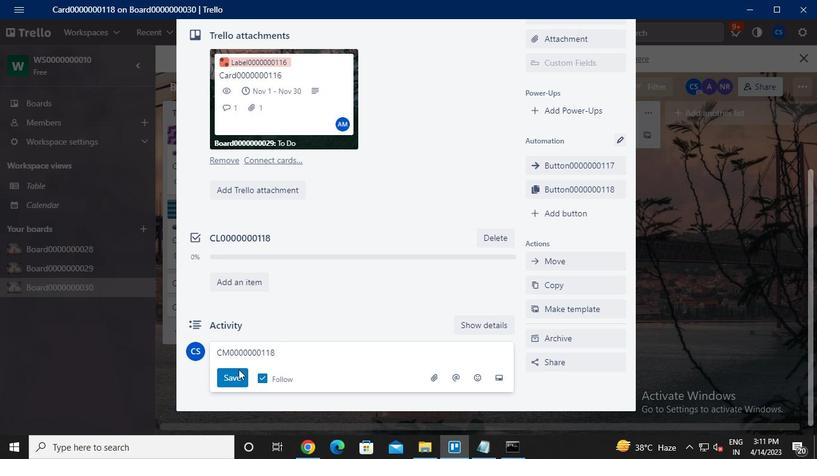 
Action: Mouse pressed left at (234, 375)
Screenshot: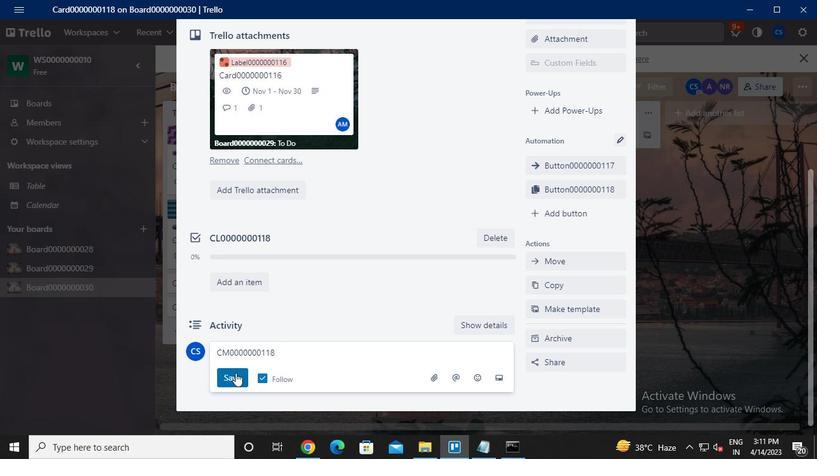 
Action: Mouse moved to (516, 451)
Screenshot: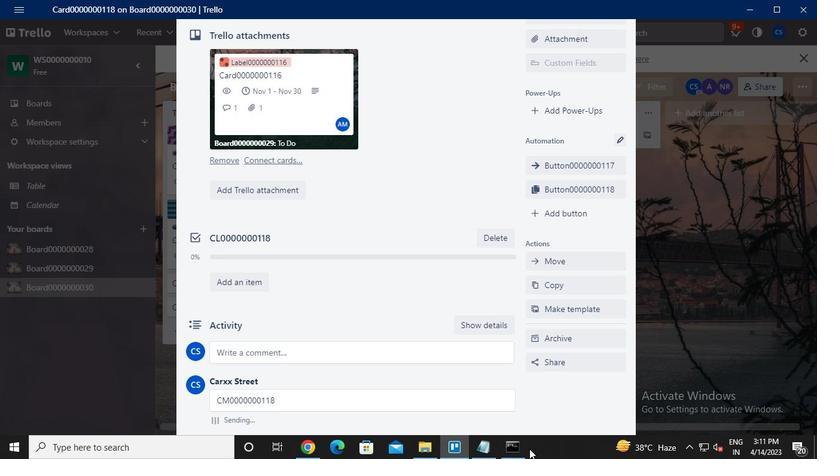 
Action: Mouse pressed left at (516, 451)
Screenshot: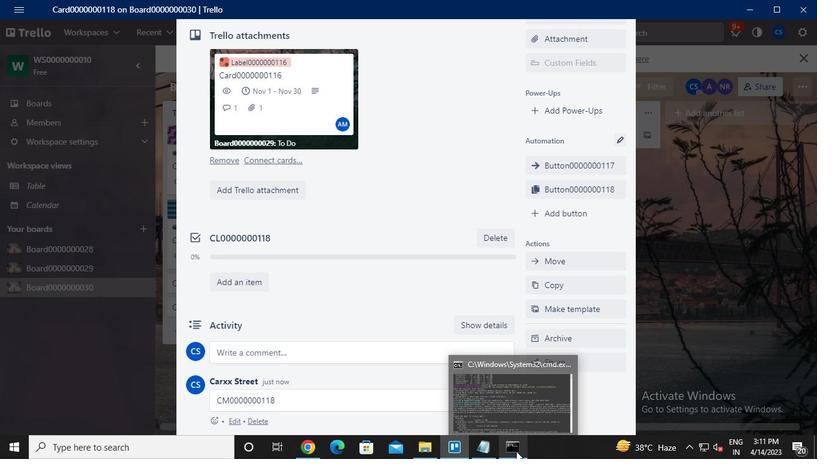 
Action: Mouse moved to (640, 73)
Screenshot: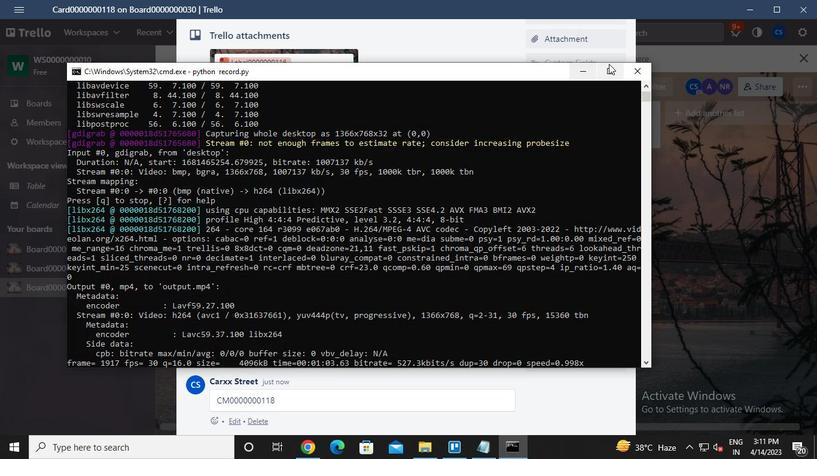 
Action: Mouse pressed left at (640, 73)
Screenshot: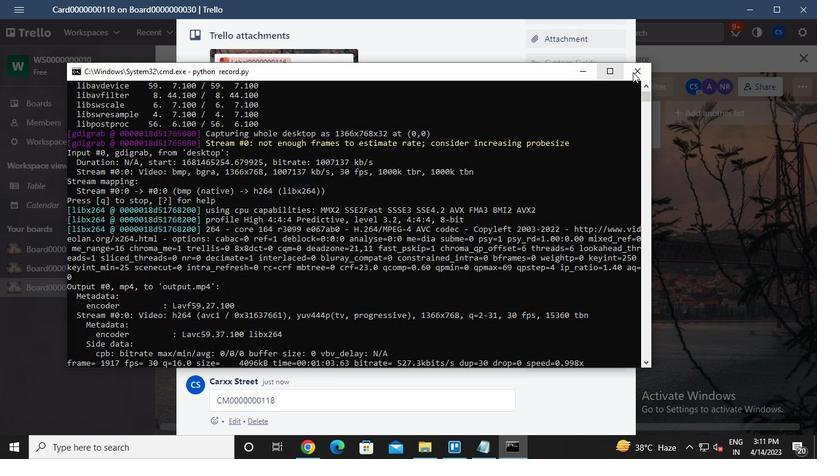
Action: Mouse moved to (630, 77)
Screenshot: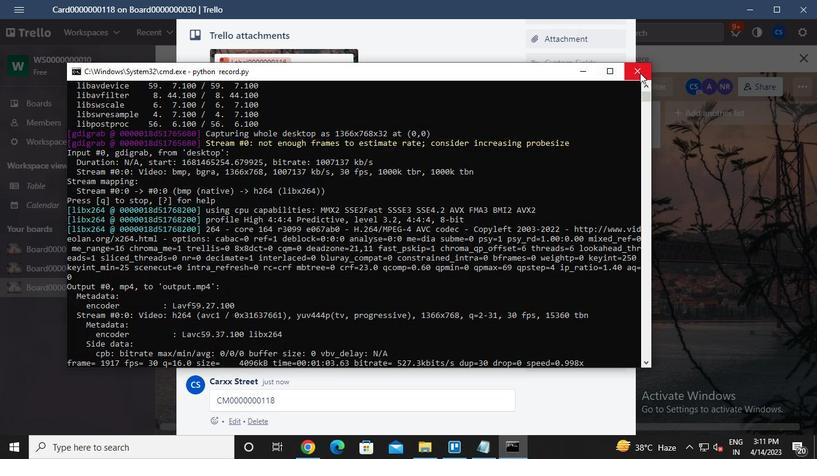 
